 Task: Look for space in Santa Clarita, United States from 10th July, 2023 to 15th July, 2023 for 7 adults in price range Rs.10000 to Rs.15000. Place can be entire place or shared room with 4 bedrooms having 7 beds and 4 bathrooms. Property type can be house, flat, guest house. Amenities needed are: wifi, TV, free parkinig on premises, gym, breakfast. Booking option can be shelf check-in. Required host language is English.
Action: Mouse moved to (448, 117)
Screenshot: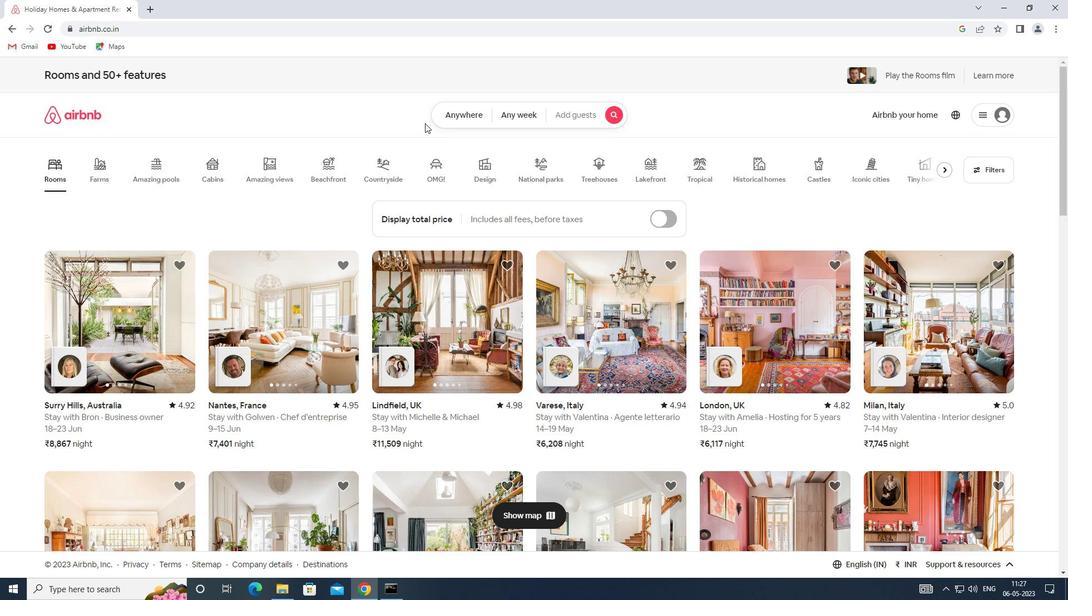 
Action: Mouse pressed left at (448, 117)
Screenshot: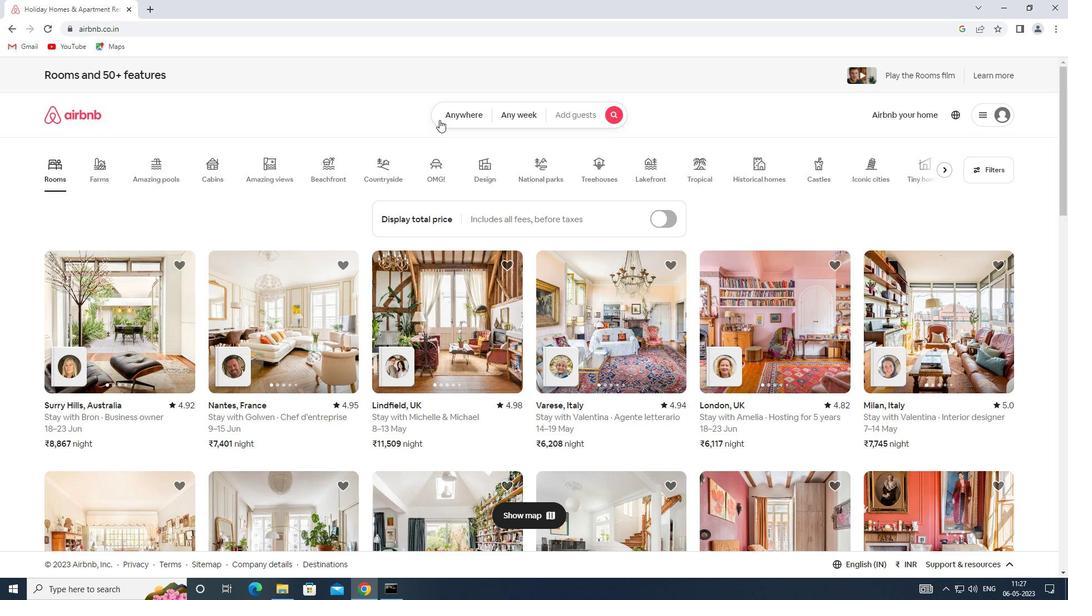 
Action: Mouse moved to (346, 161)
Screenshot: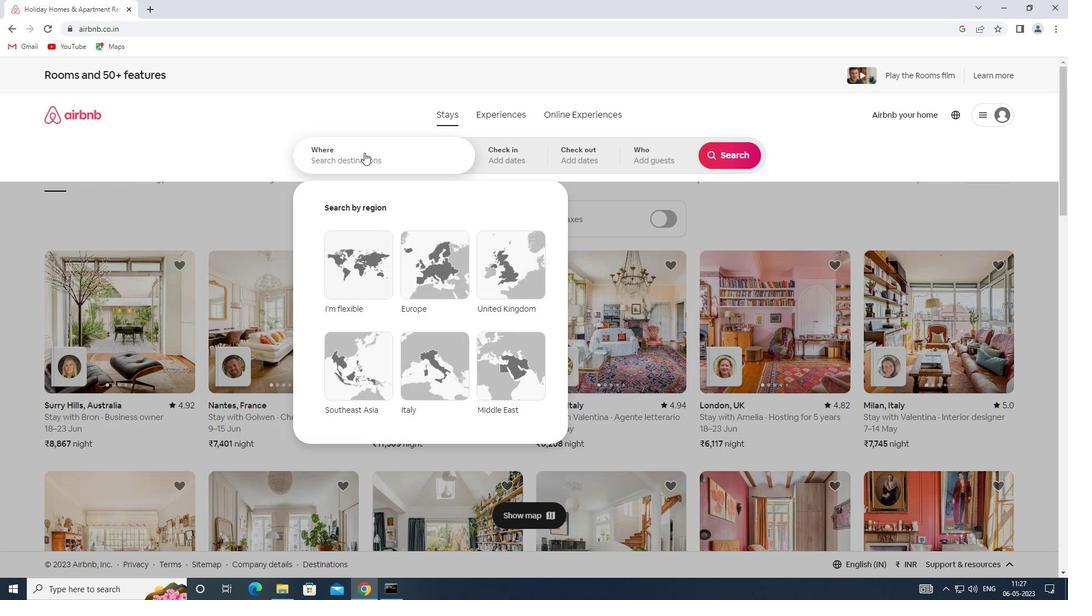 
Action: Mouse pressed left at (346, 161)
Screenshot: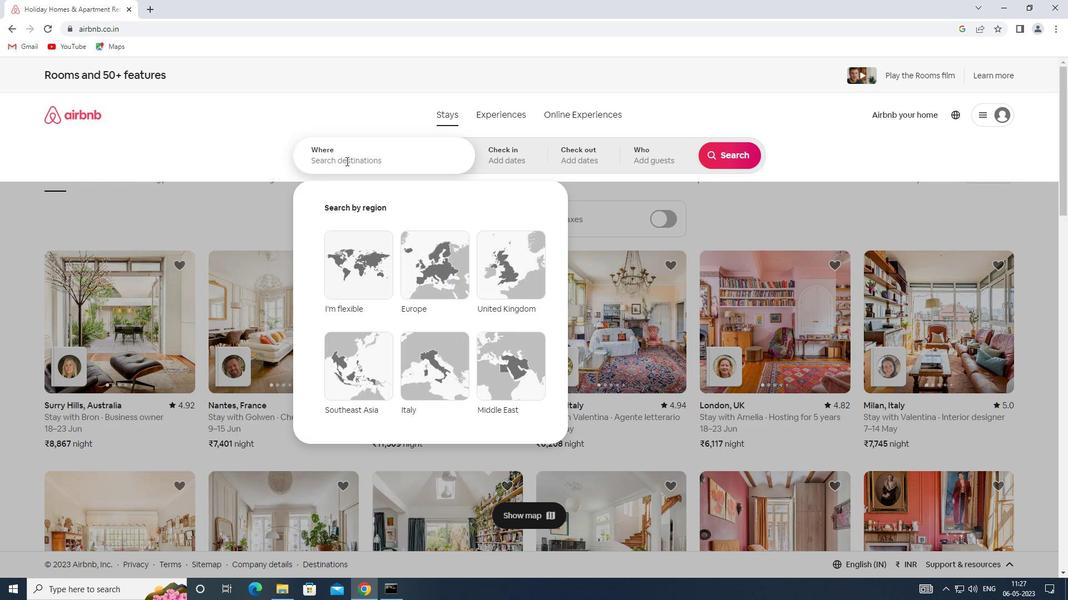 
Action: Mouse moved to (346, 161)
Screenshot: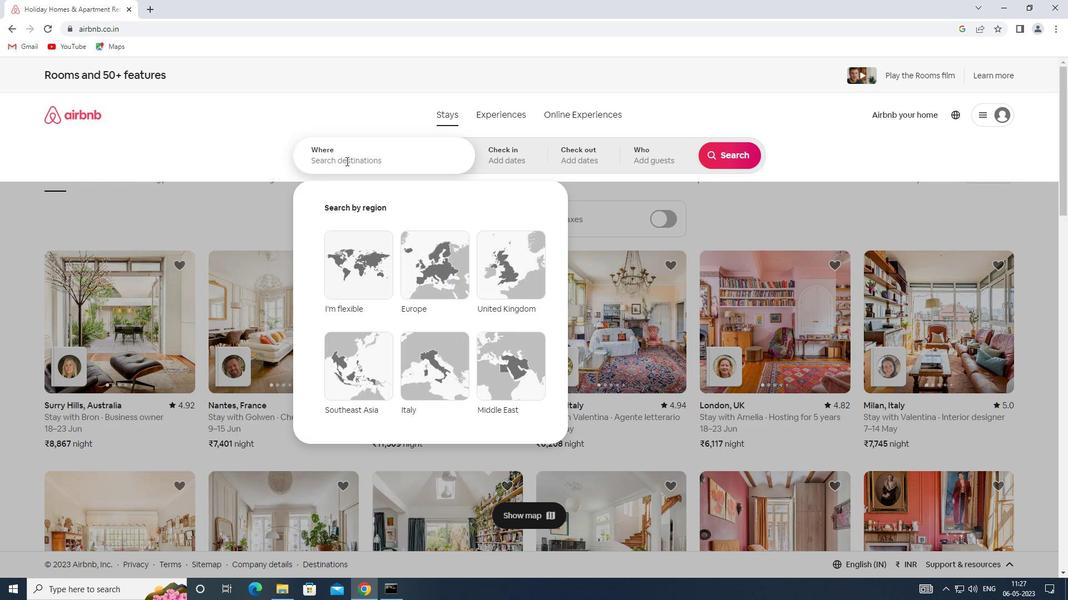 
Action: Key pressed <Key.shift><Key.shift><Key.shift><Key.shift><Key.shift><Key.shift><Key.shift><Key.shift><Key.shift><Key.shift>SPACE<Key.space>IN<Key.space><Key.shift>SANTA<Key.space><Key.shift>CLARITA,<Key.shift>UNITED<Key.space><Key.shift>STATES
Screenshot: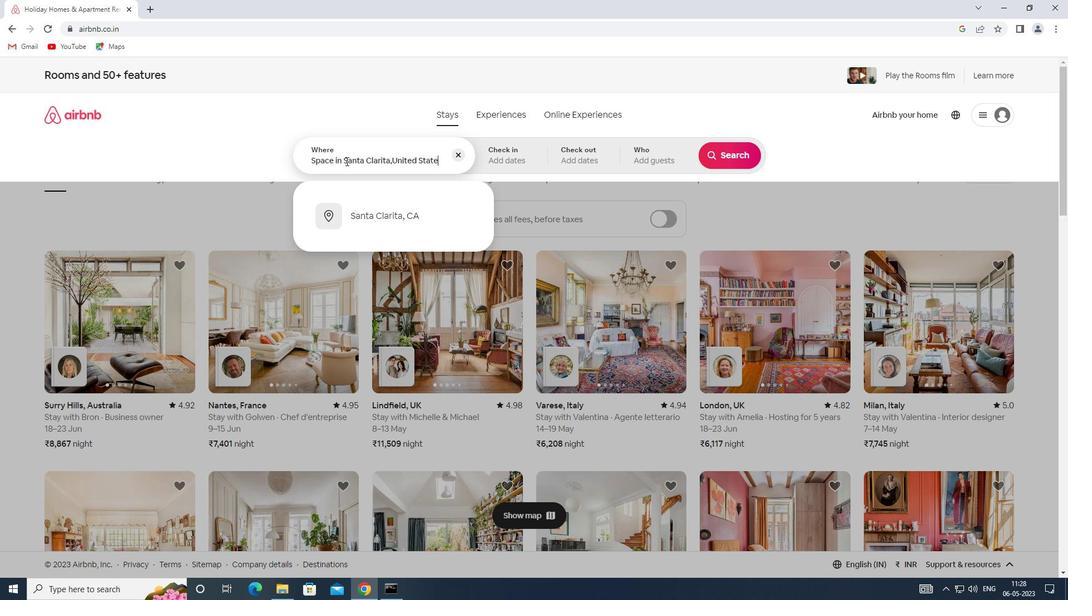 
Action: Mouse moved to (478, 152)
Screenshot: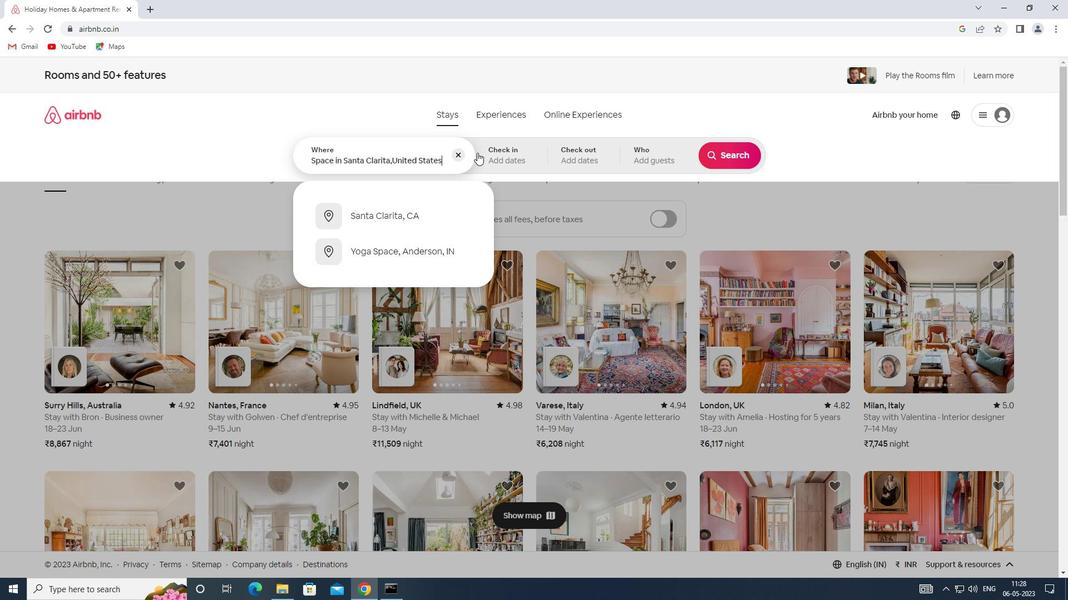 
Action: Mouse pressed left at (478, 152)
Screenshot: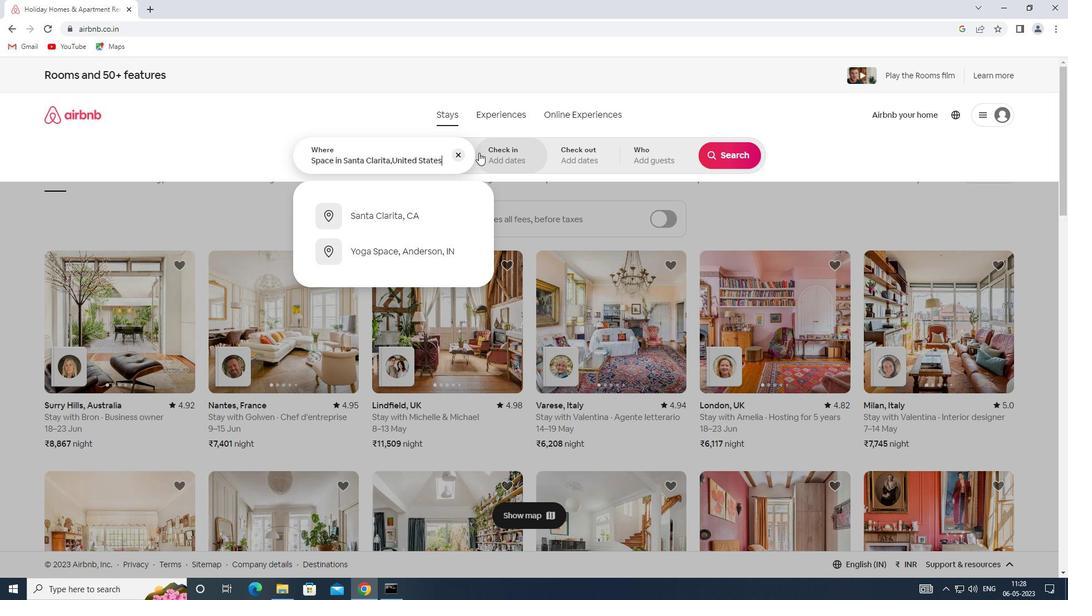 
Action: Mouse moved to (730, 243)
Screenshot: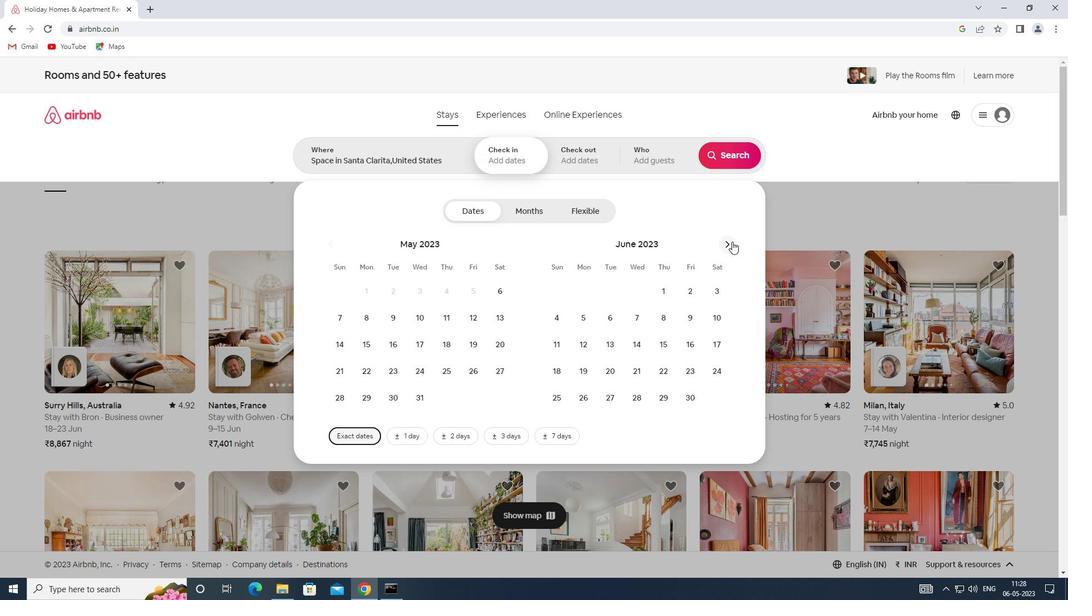 
Action: Mouse pressed left at (730, 243)
Screenshot: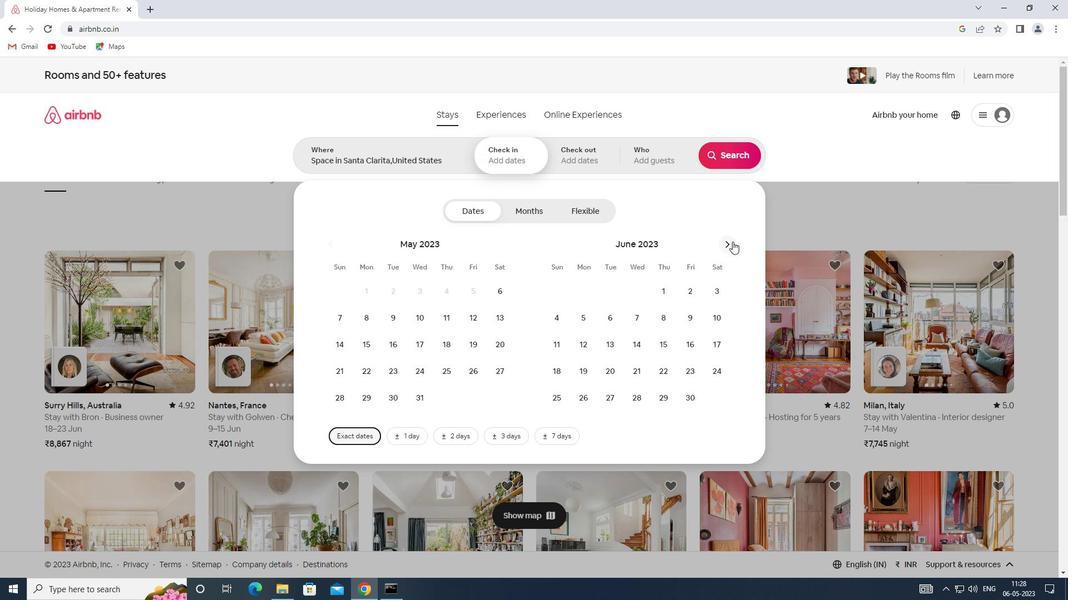 
Action: Mouse moved to (576, 347)
Screenshot: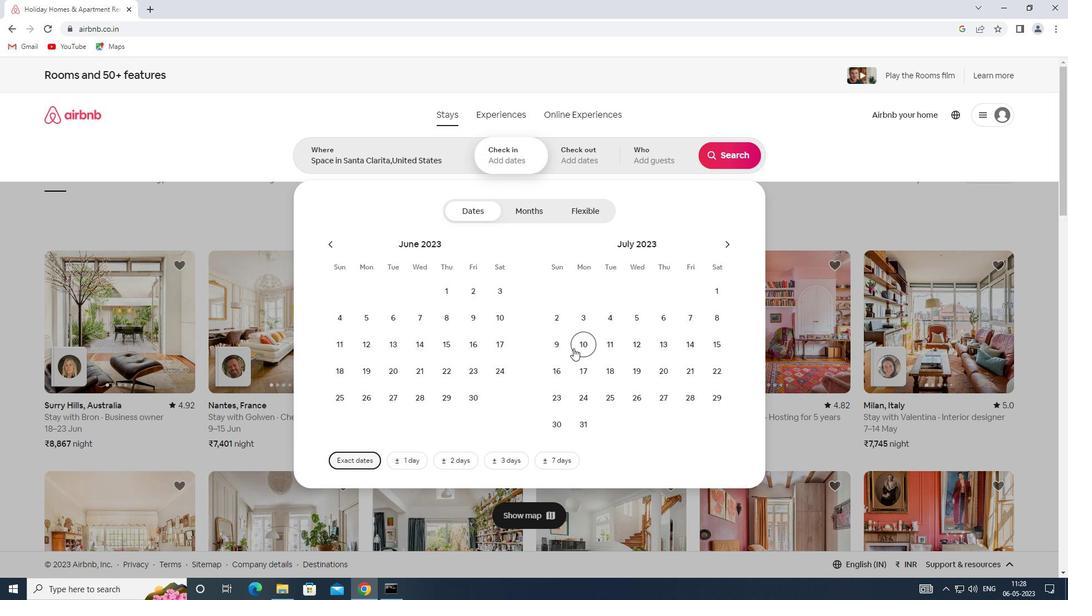 
Action: Mouse pressed left at (576, 347)
Screenshot: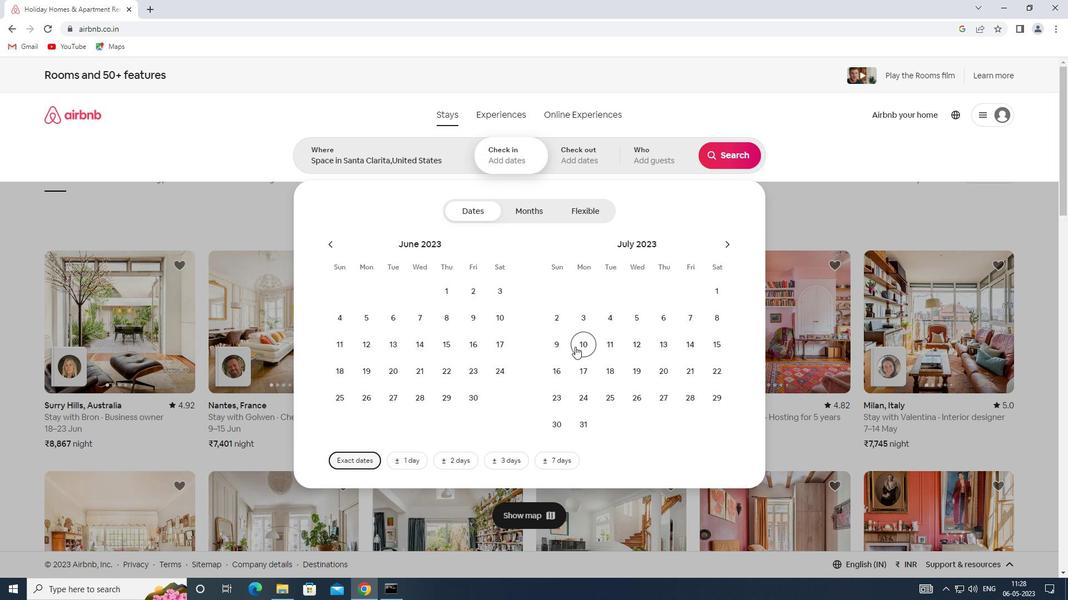 
Action: Mouse moved to (722, 342)
Screenshot: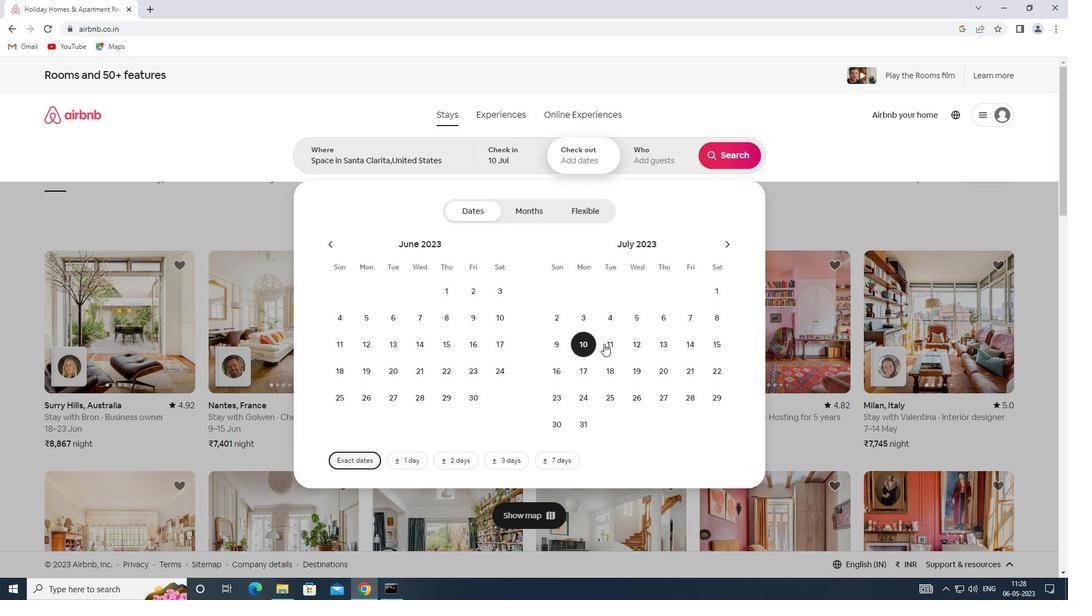 
Action: Mouse pressed left at (722, 342)
Screenshot: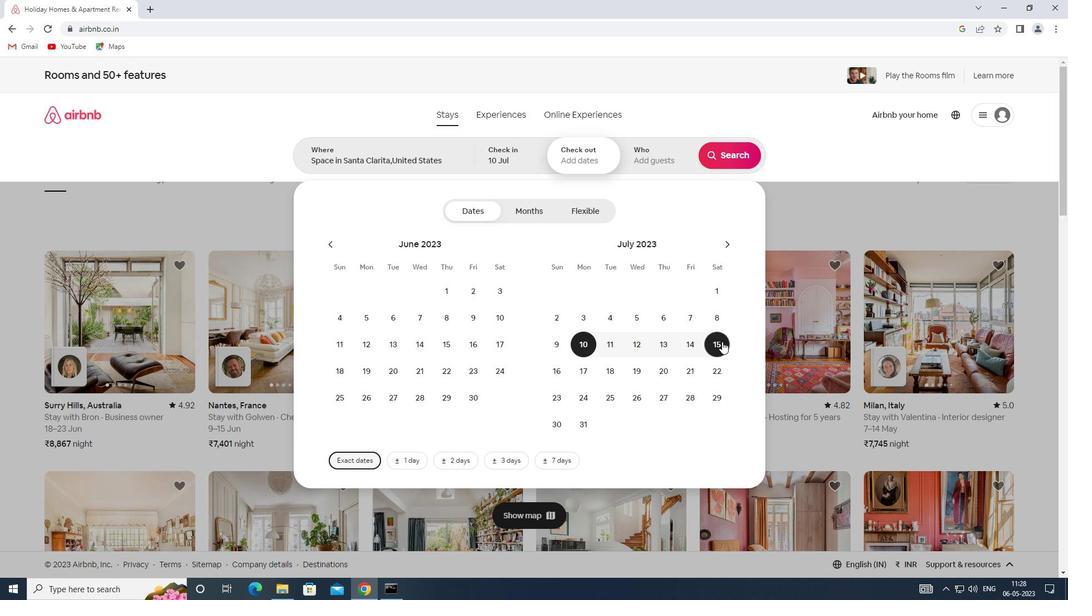 
Action: Mouse moved to (658, 162)
Screenshot: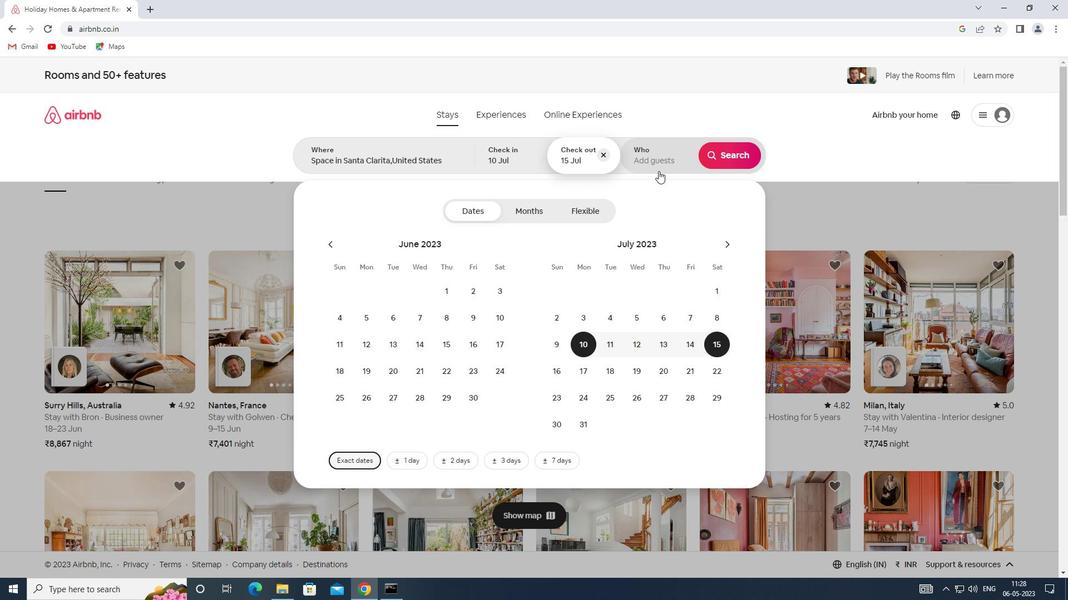 
Action: Mouse pressed left at (658, 162)
Screenshot: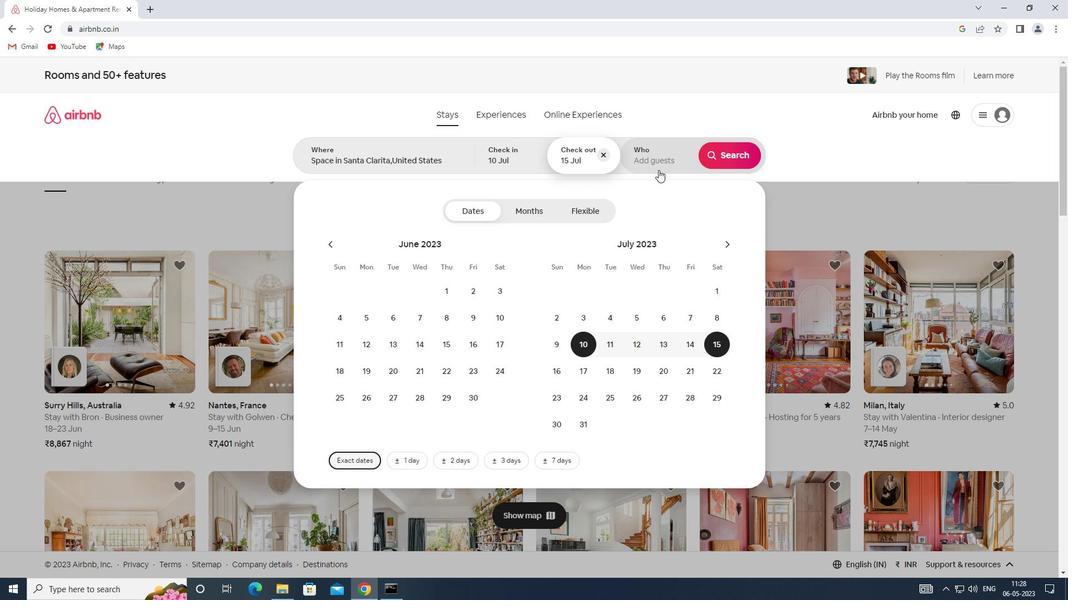 
Action: Mouse moved to (732, 214)
Screenshot: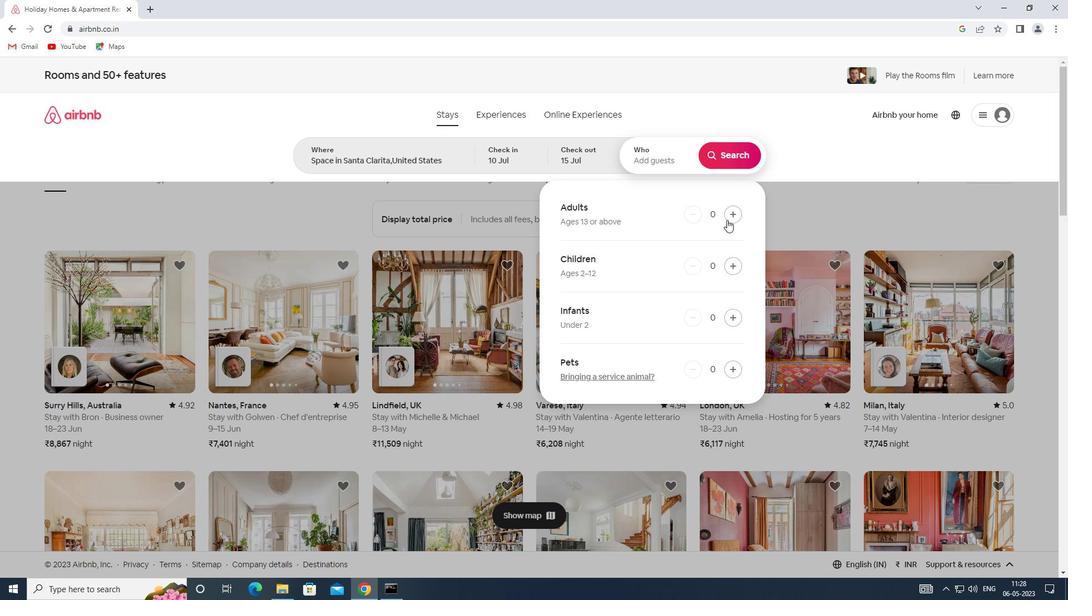 
Action: Mouse pressed left at (732, 214)
Screenshot: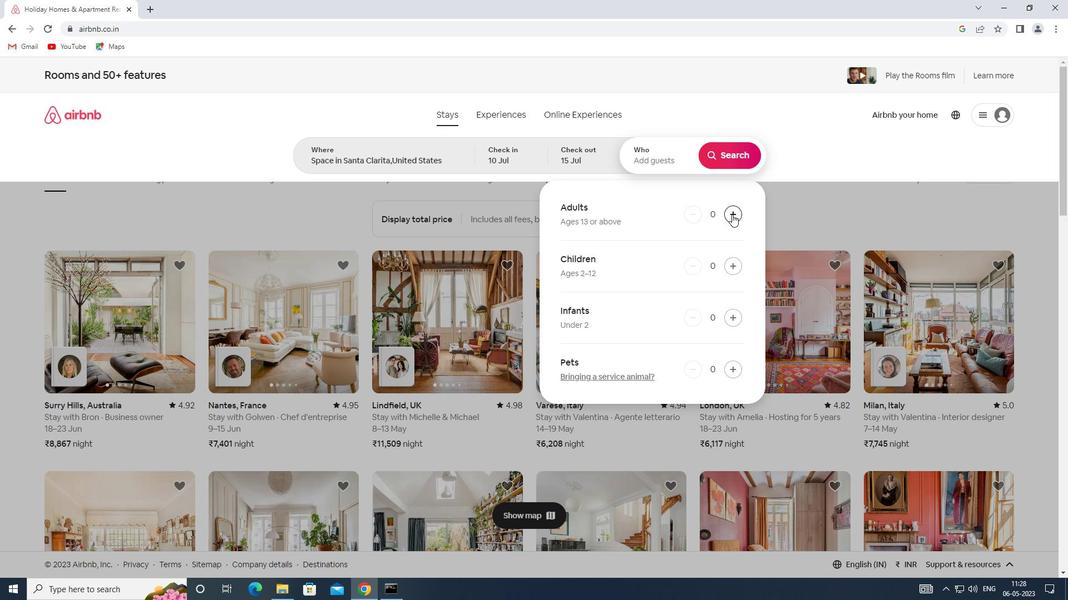 
Action: Mouse moved to (732, 214)
Screenshot: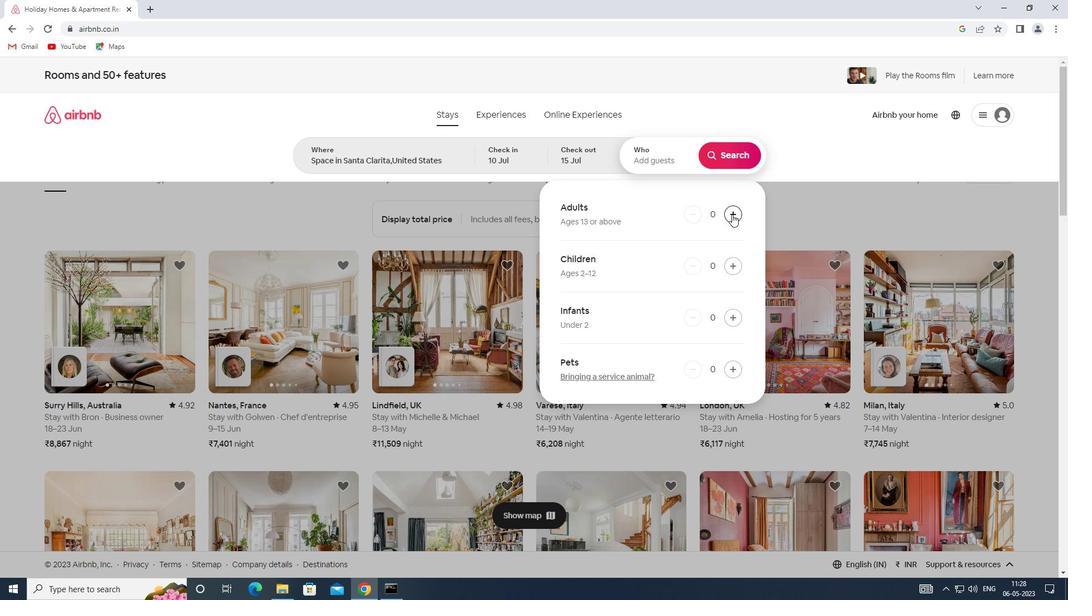 
Action: Mouse pressed left at (732, 214)
Screenshot: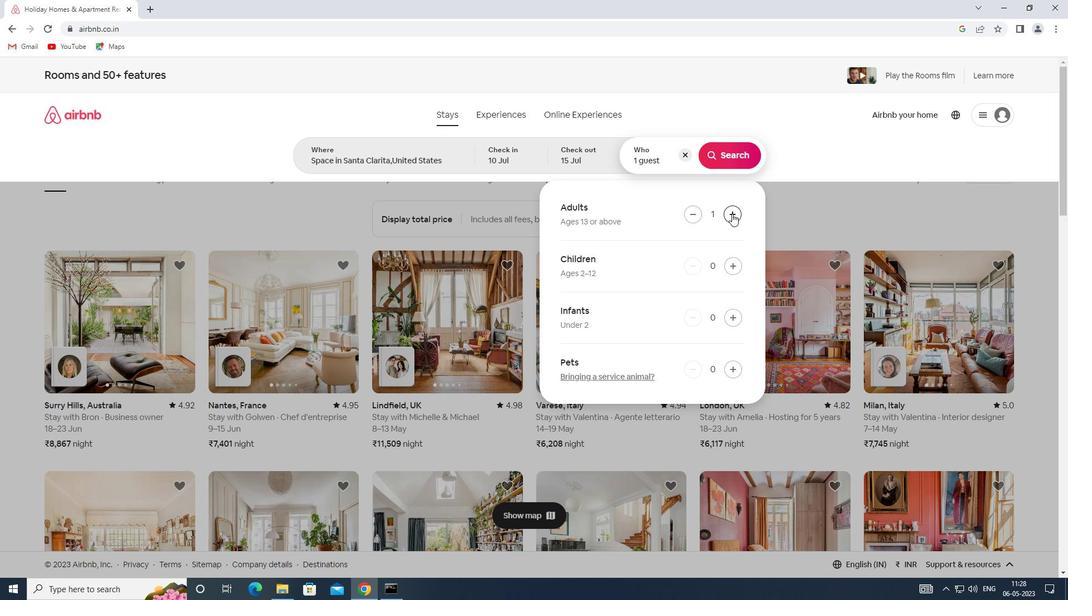 
Action: Mouse pressed left at (732, 214)
Screenshot: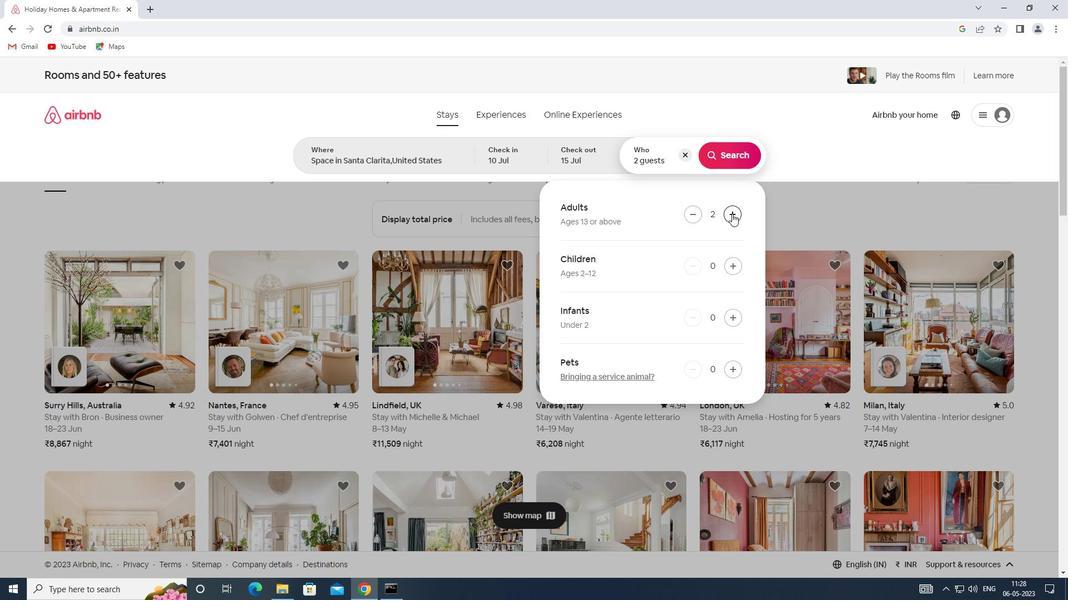 
Action: Mouse pressed left at (732, 214)
Screenshot: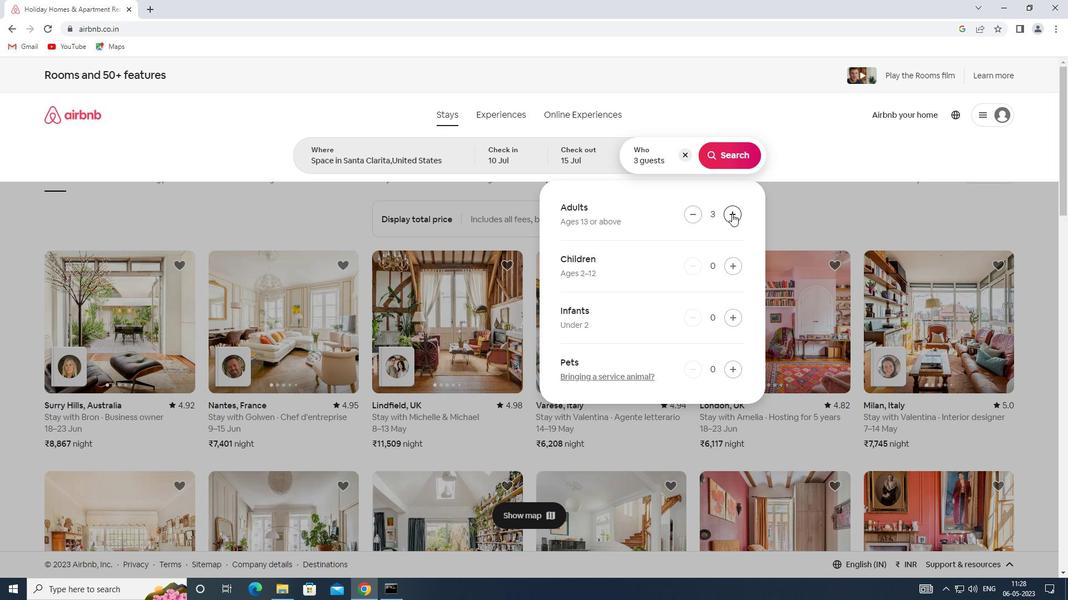 
Action: Mouse pressed left at (732, 214)
Screenshot: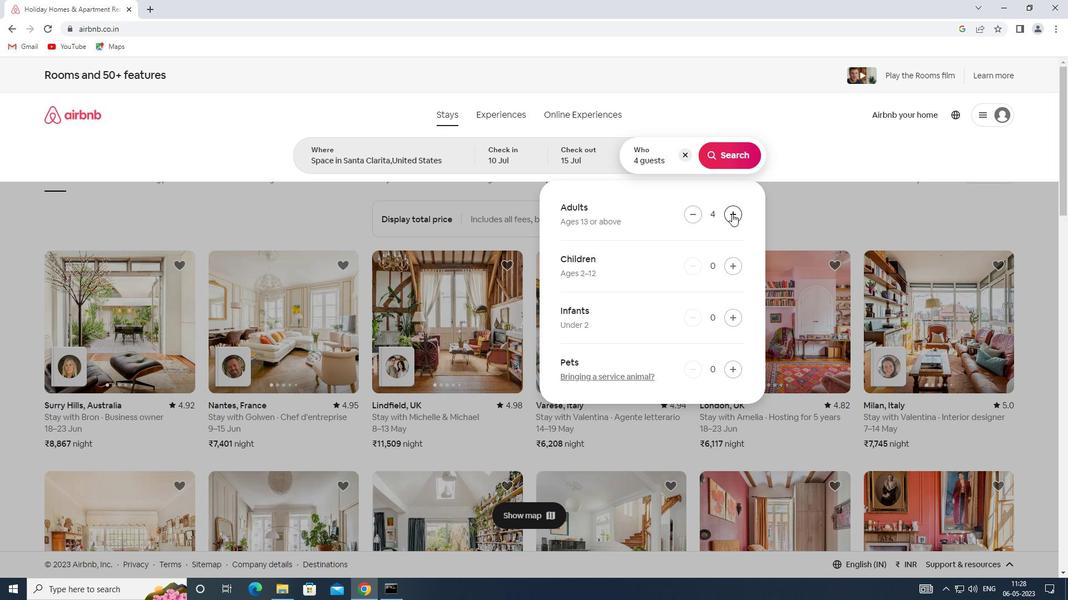 
Action: Mouse pressed left at (732, 214)
Screenshot: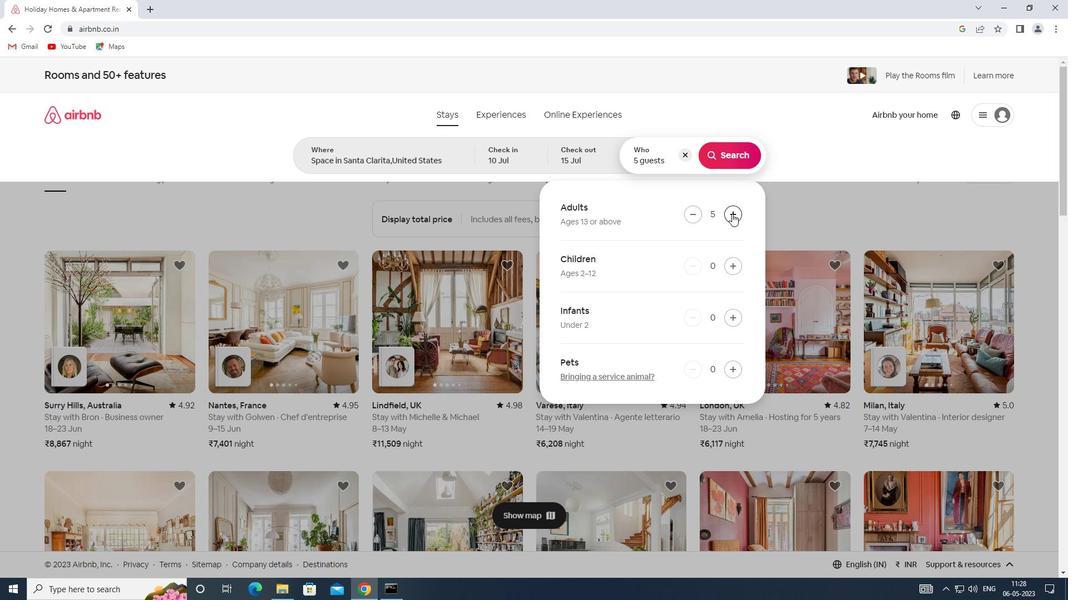 
Action: Mouse pressed left at (732, 214)
Screenshot: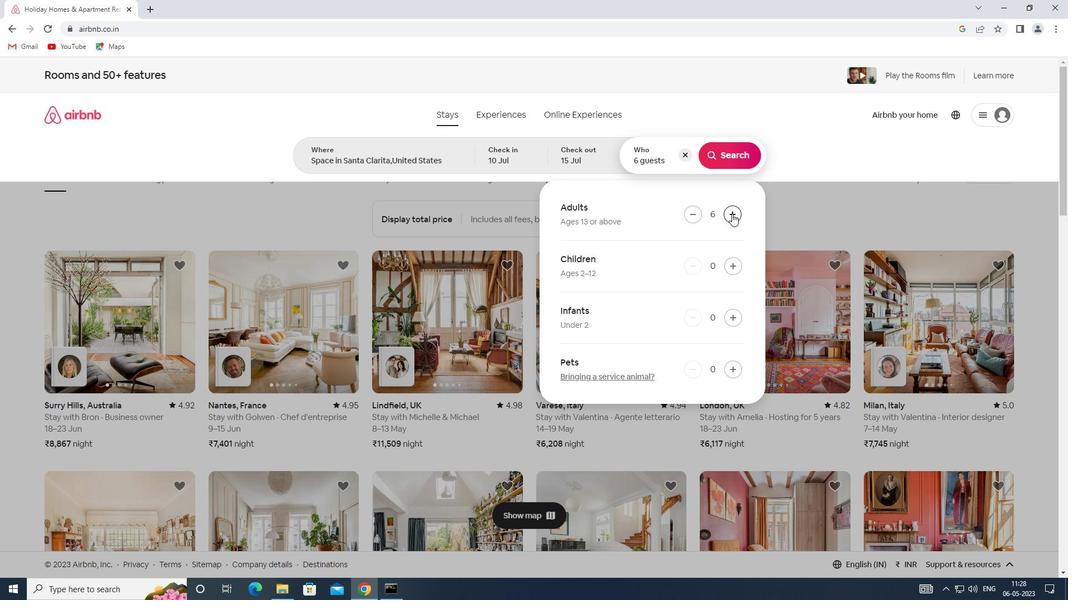 
Action: Mouse moved to (737, 159)
Screenshot: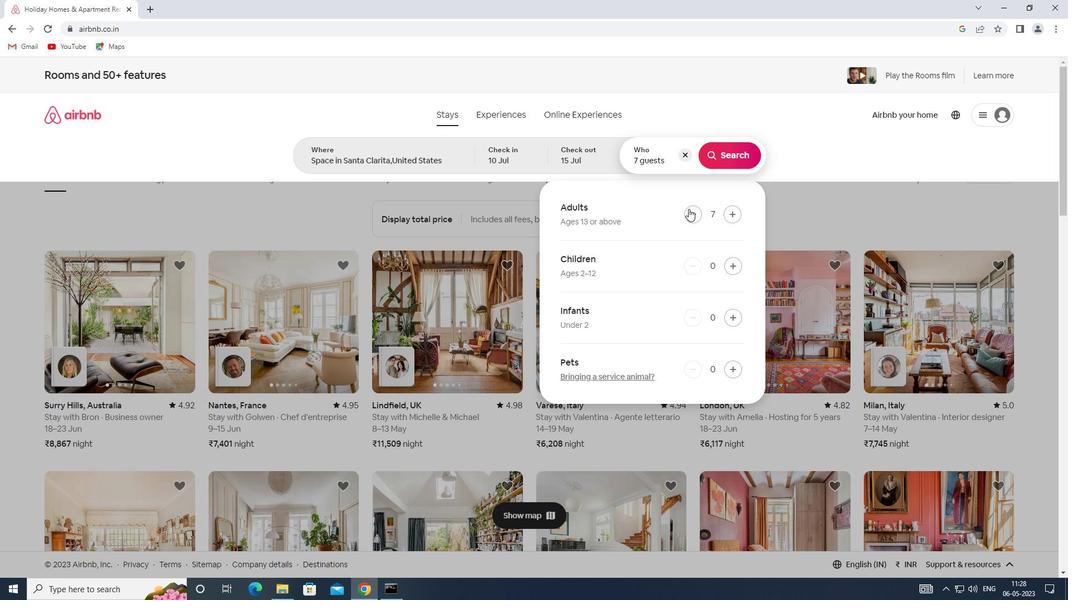 
Action: Mouse pressed left at (737, 159)
Screenshot: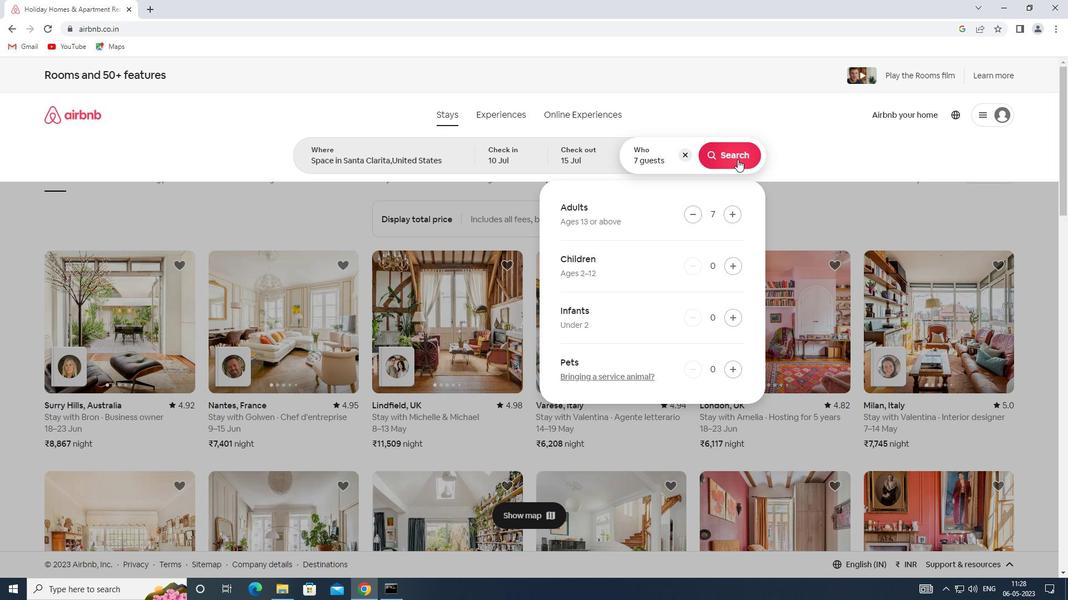 
Action: Mouse moved to (1020, 118)
Screenshot: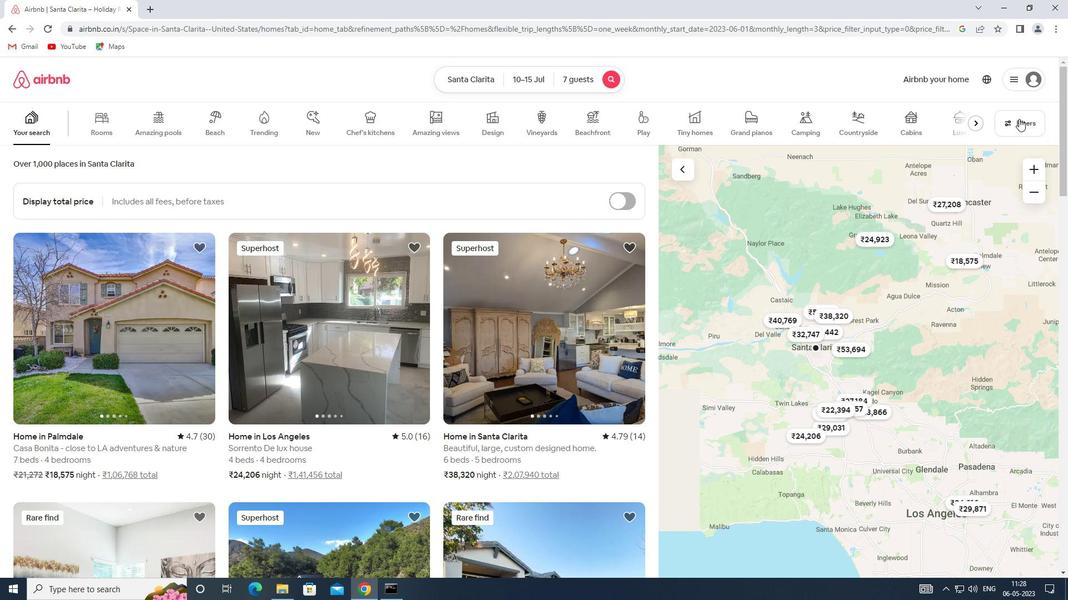 
Action: Mouse pressed left at (1020, 118)
Screenshot: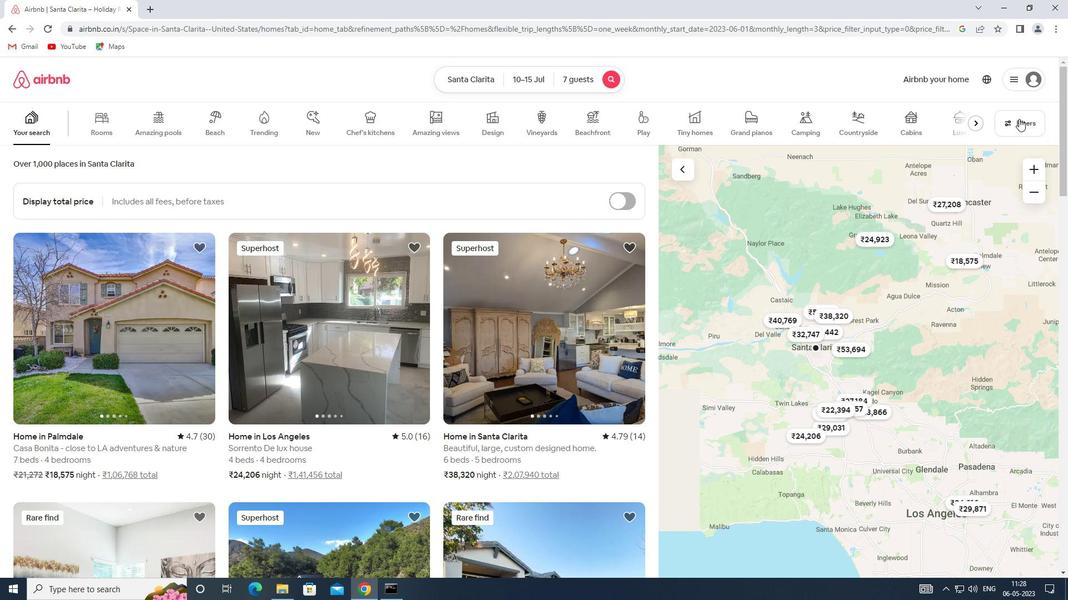
Action: Mouse moved to (381, 397)
Screenshot: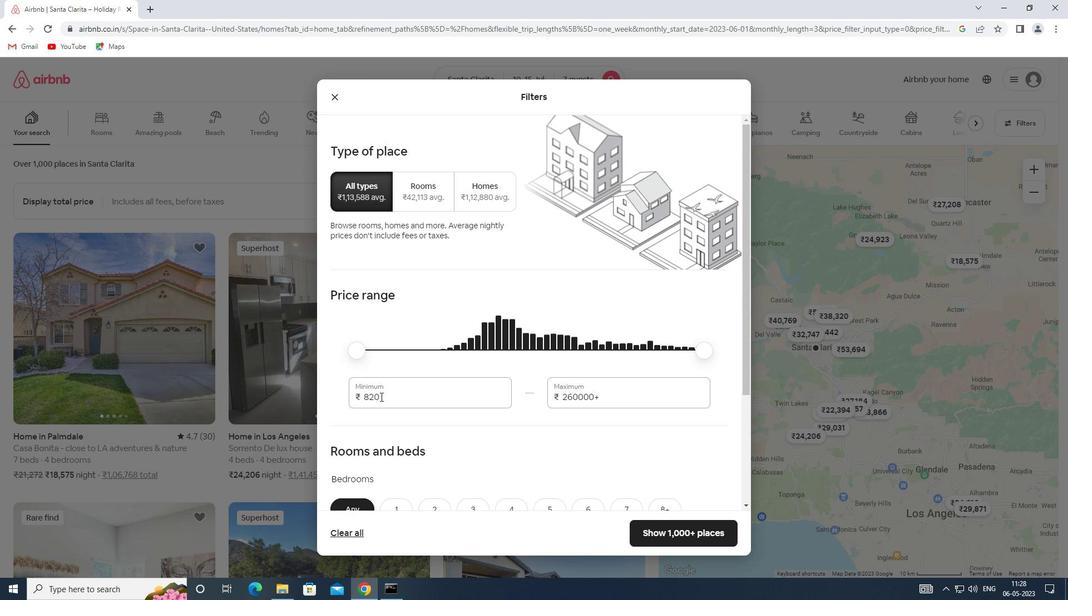 
Action: Mouse pressed left at (381, 397)
Screenshot: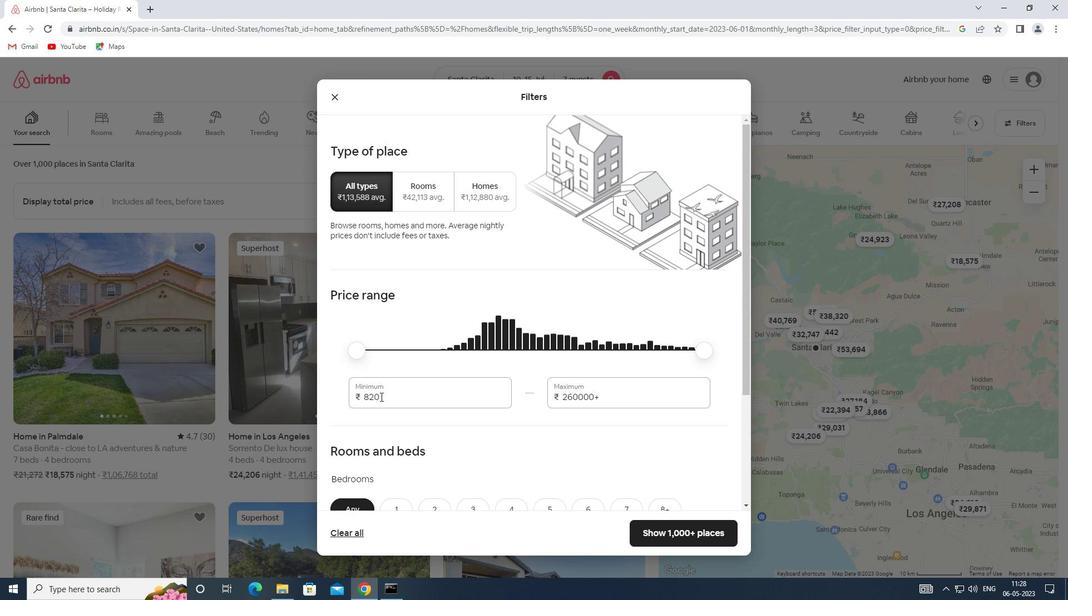 
Action: Mouse moved to (323, 396)
Screenshot: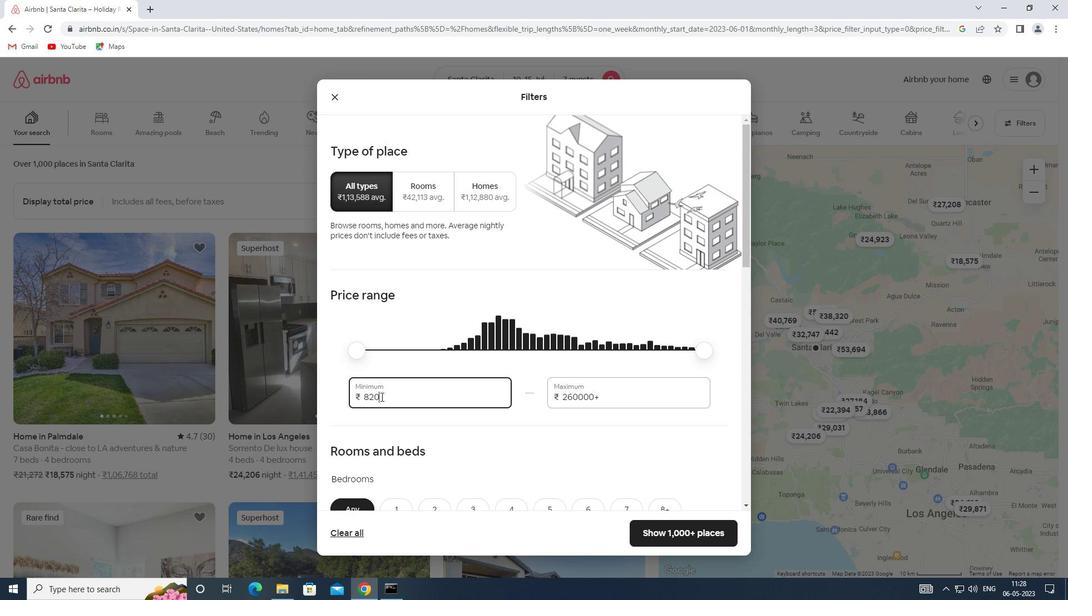 
Action: Key pressed 10000
Screenshot: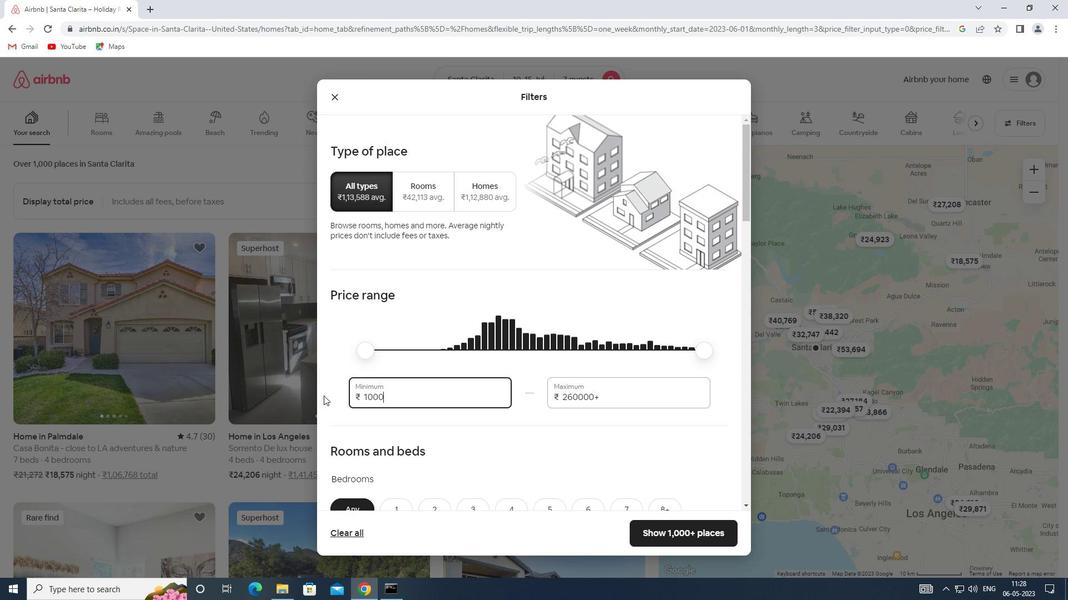 
Action: Mouse moved to (601, 402)
Screenshot: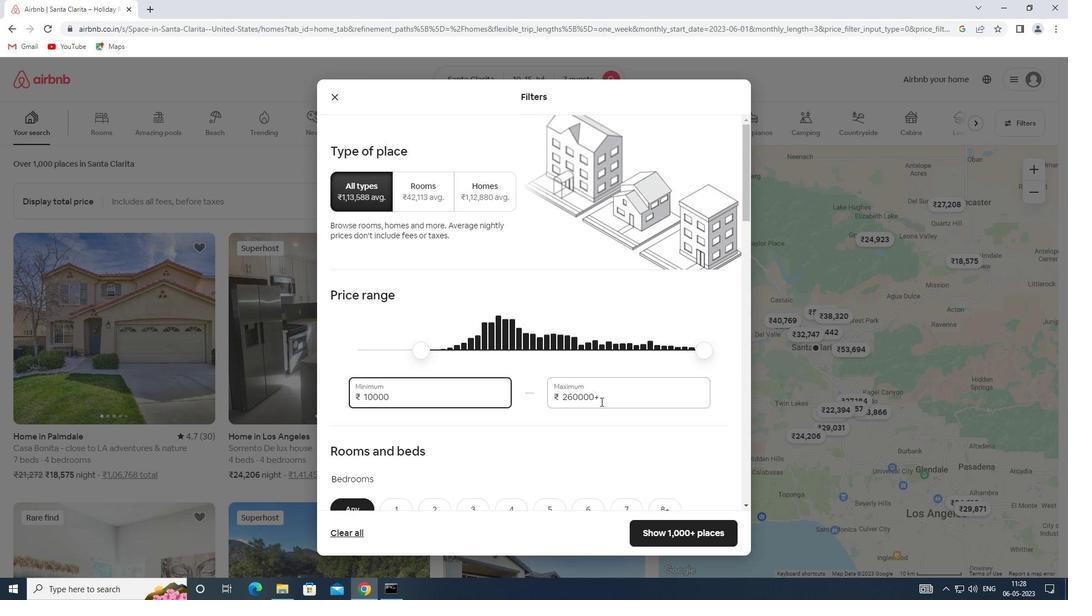 
Action: Mouse pressed left at (601, 402)
Screenshot: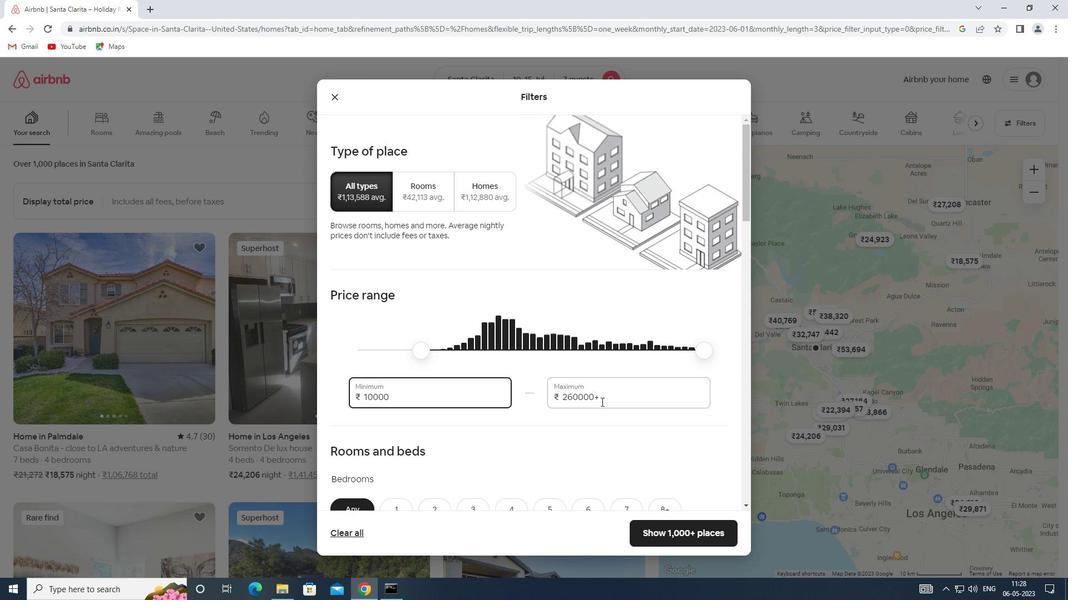
Action: Mouse moved to (516, 412)
Screenshot: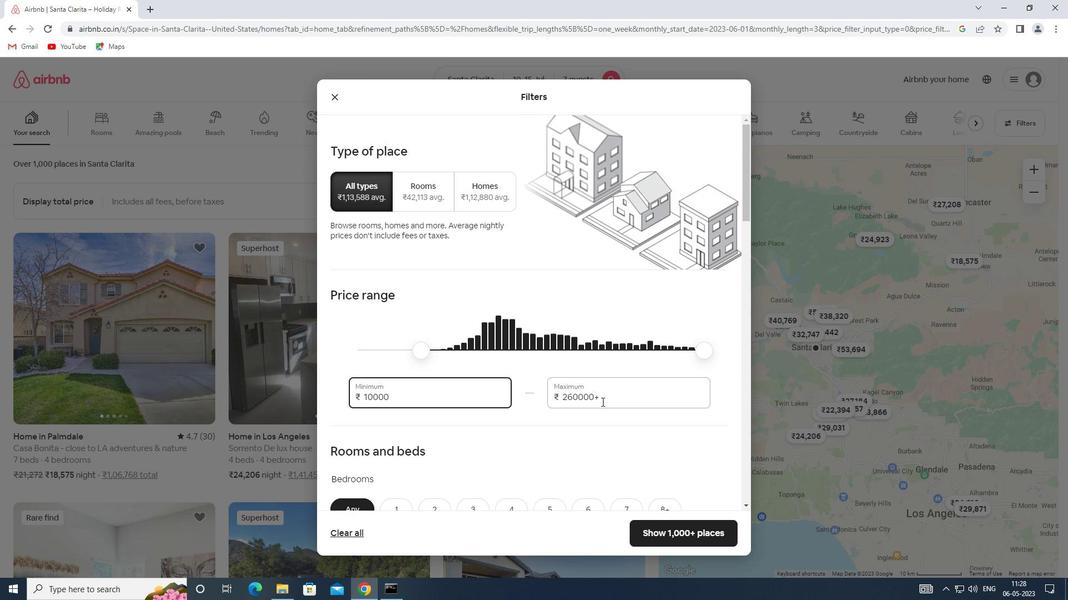 
Action: Key pressed 15000
Screenshot: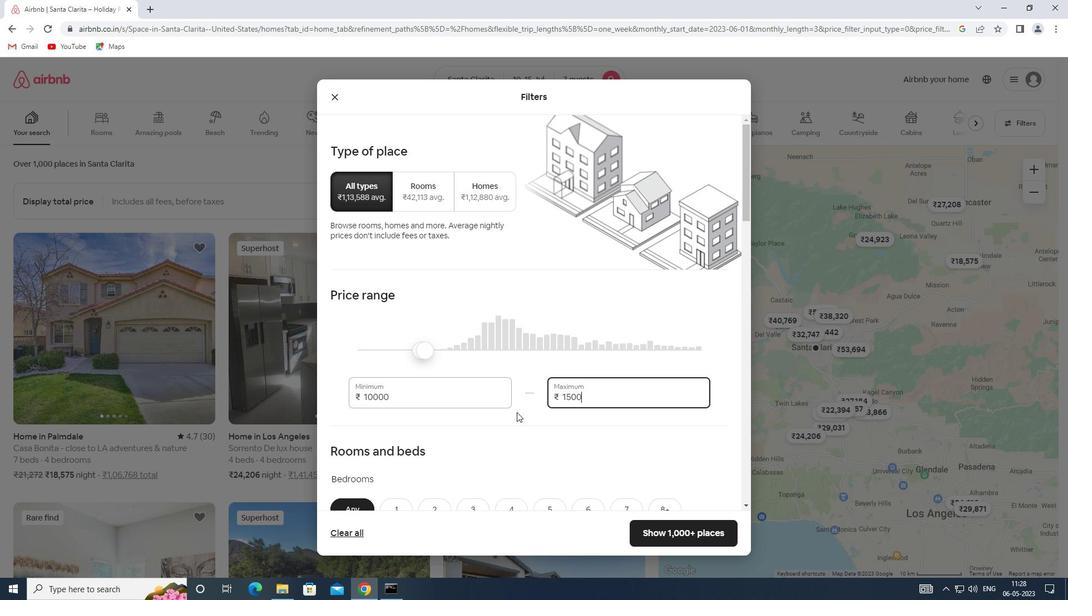 
Action: Mouse moved to (420, 408)
Screenshot: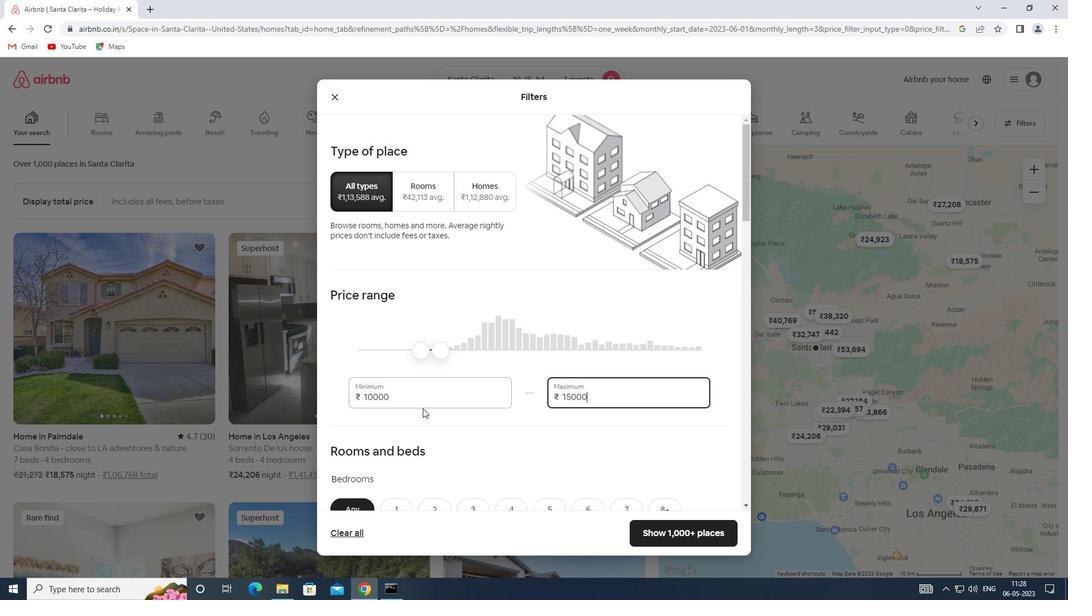 
Action: Mouse scrolled (420, 408) with delta (0, 0)
Screenshot: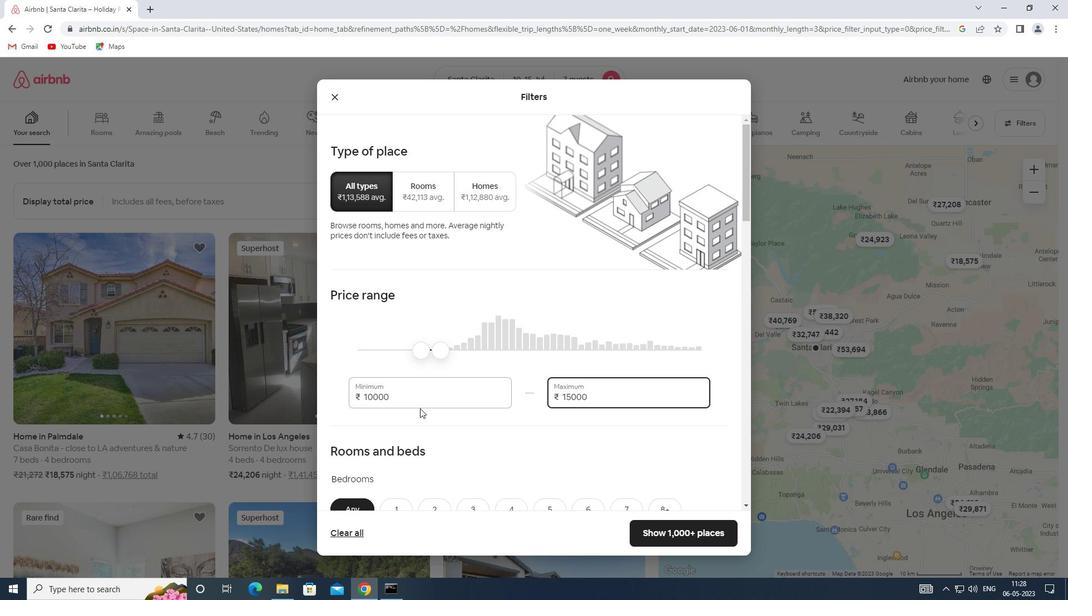 
Action: Mouse scrolled (420, 408) with delta (0, 0)
Screenshot: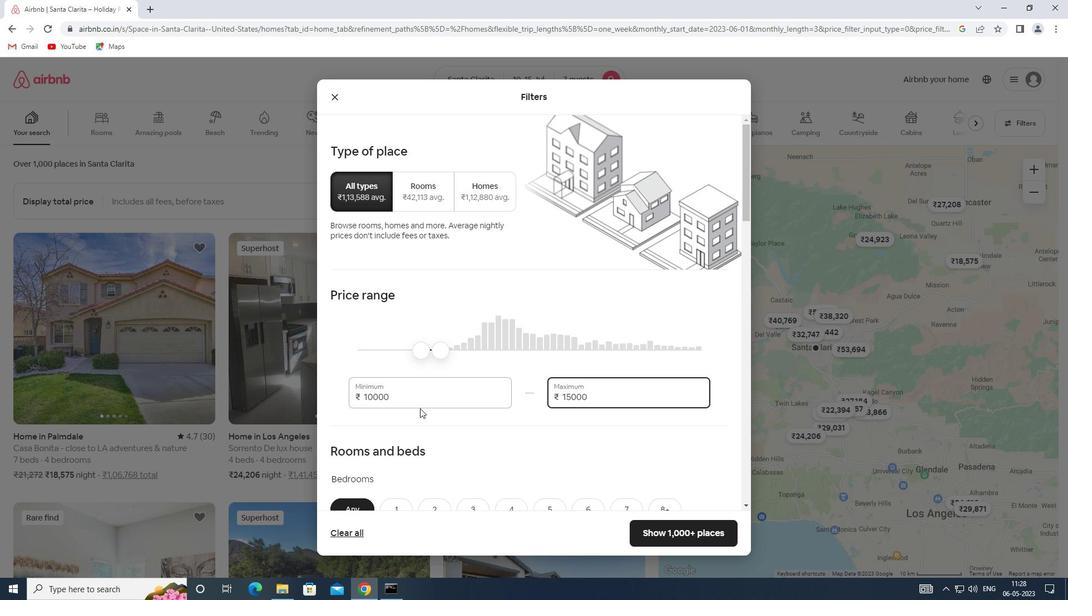 
Action: Mouse scrolled (420, 408) with delta (0, 0)
Screenshot: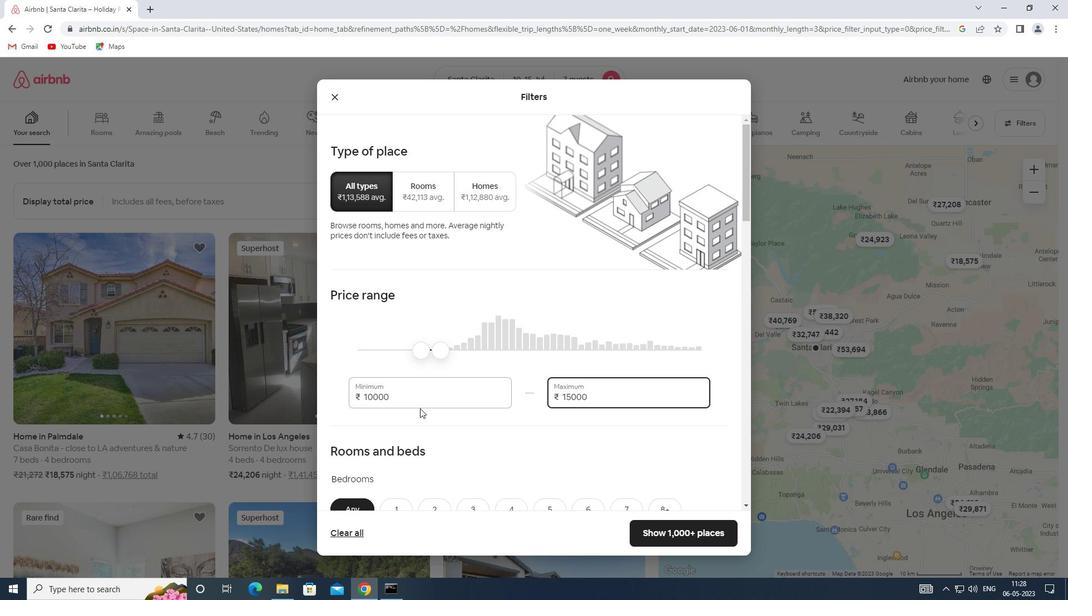 
Action: Mouse scrolled (420, 408) with delta (0, 0)
Screenshot: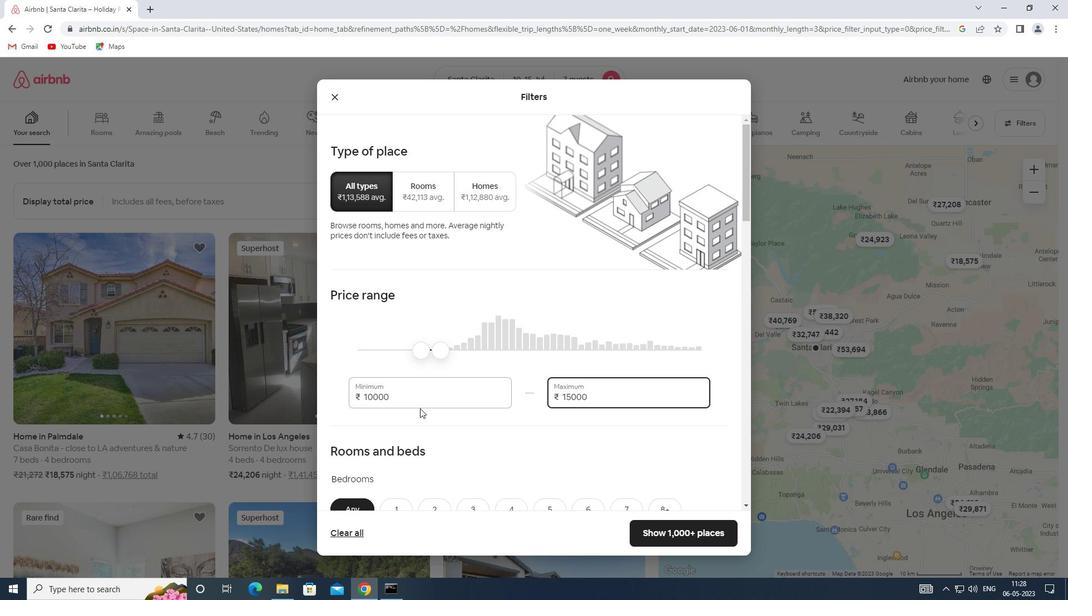 
Action: Mouse moved to (499, 292)
Screenshot: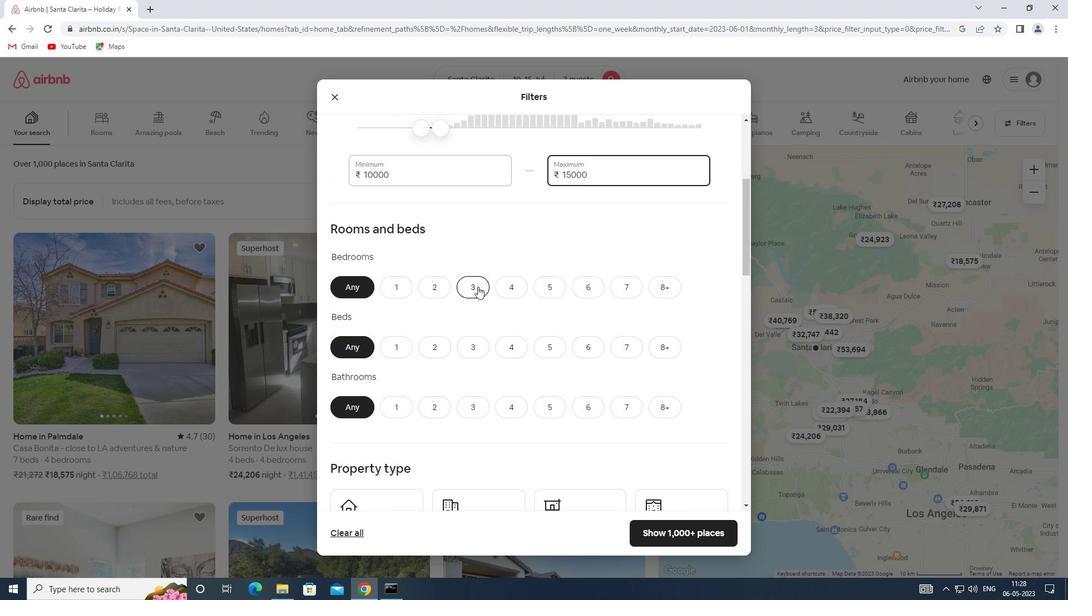 
Action: Mouse pressed left at (499, 292)
Screenshot: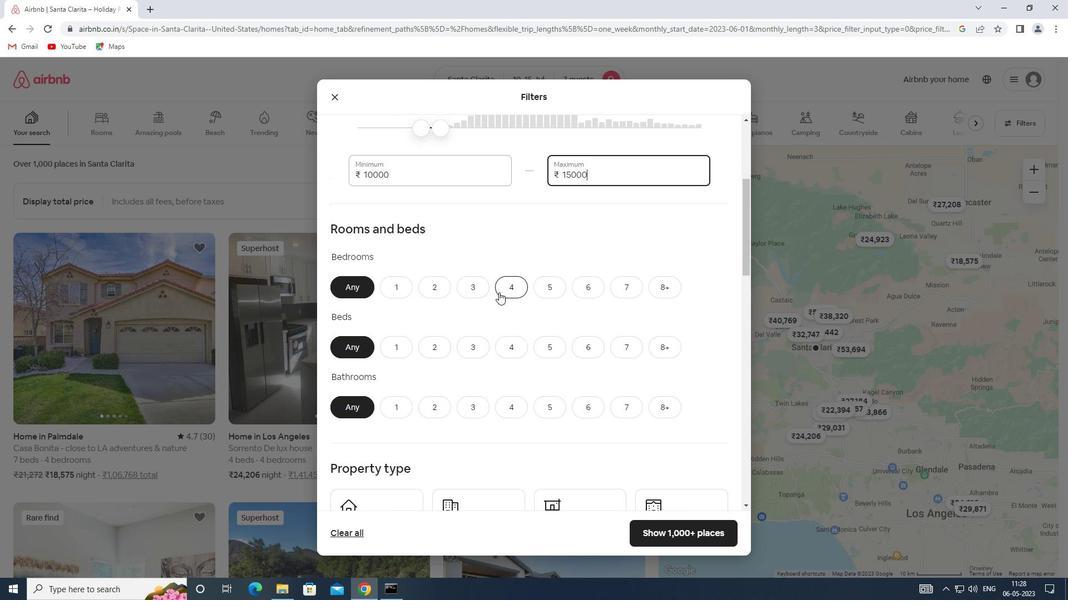 
Action: Mouse moved to (623, 346)
Screenshot: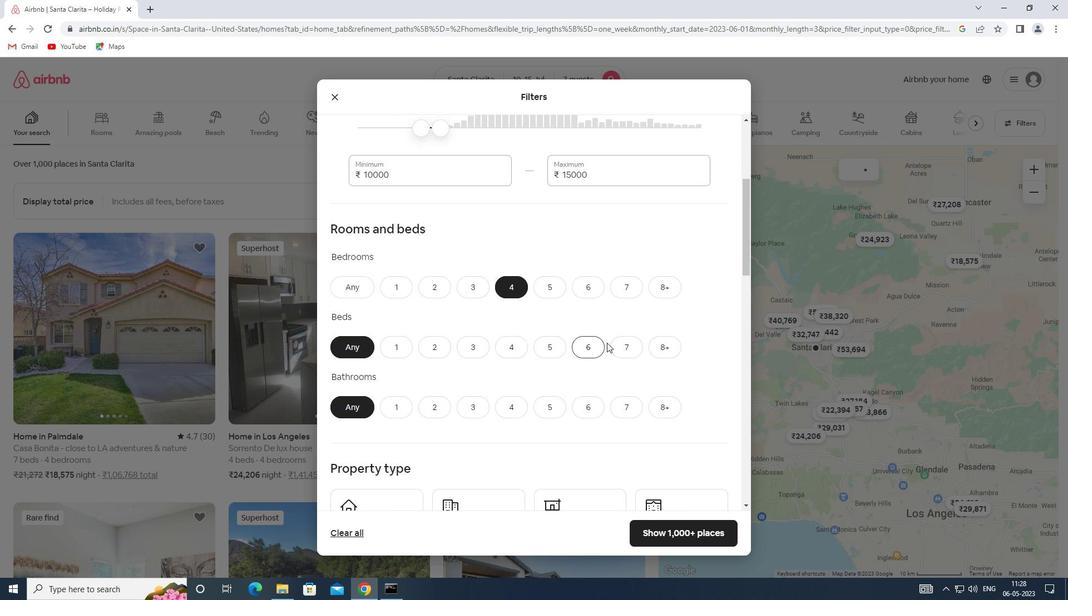 
Action: Mouse pressed left at (623, 346)
Screenshot: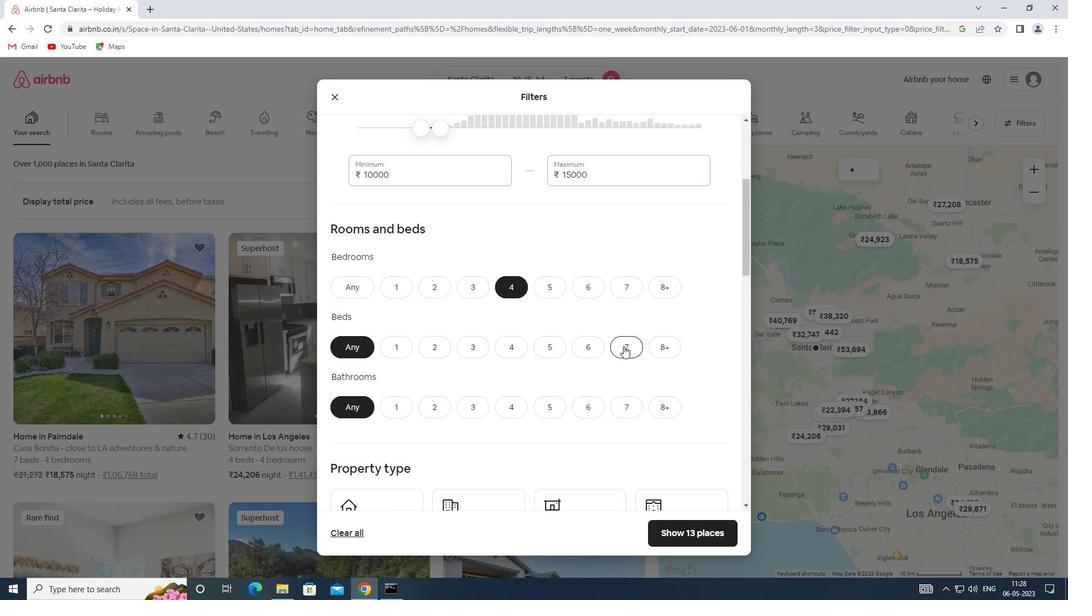 
Action: Mouse moved to (514, 402)
Screenshot: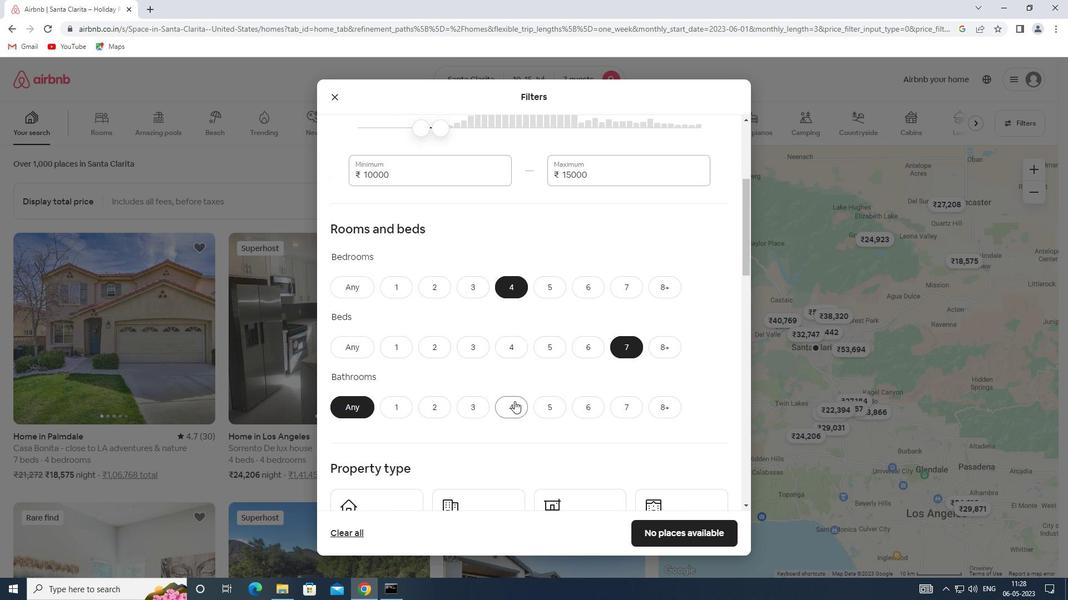 
Action: Mouse pressed left at (514, 402)
Screenshot: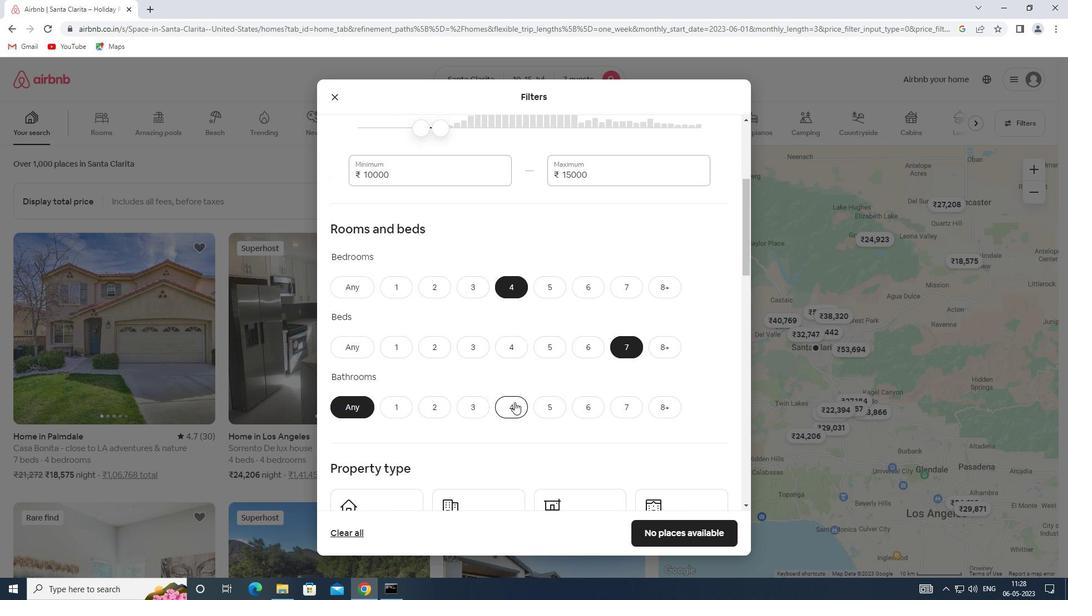 
Action: Mouse moved to (415, 348)
Screenshot: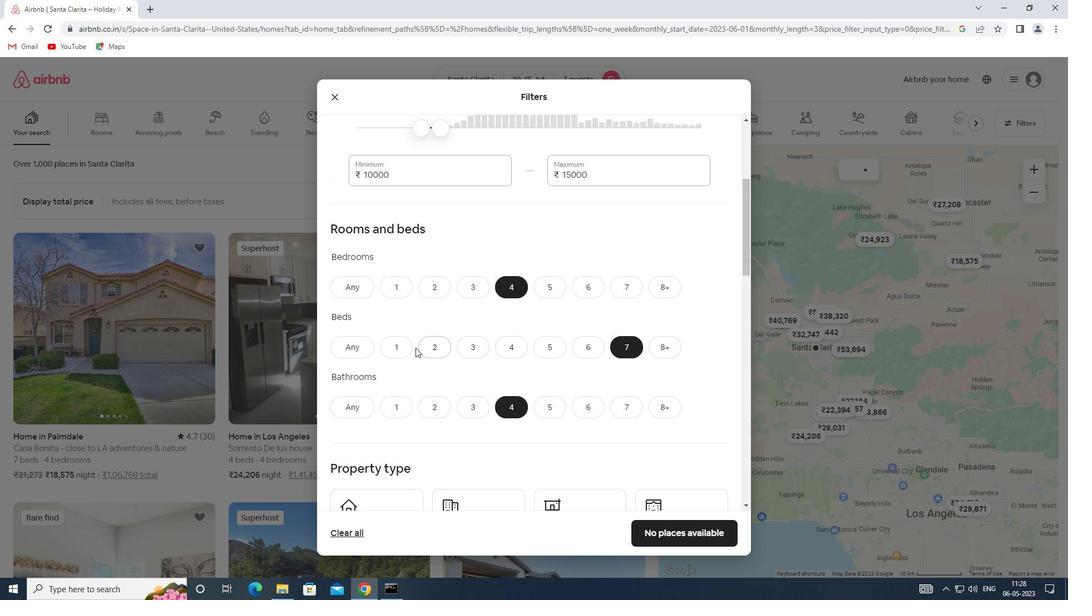 
Action: Mouse scrolled (415, 347) with delta (0, 0)
Screenshot: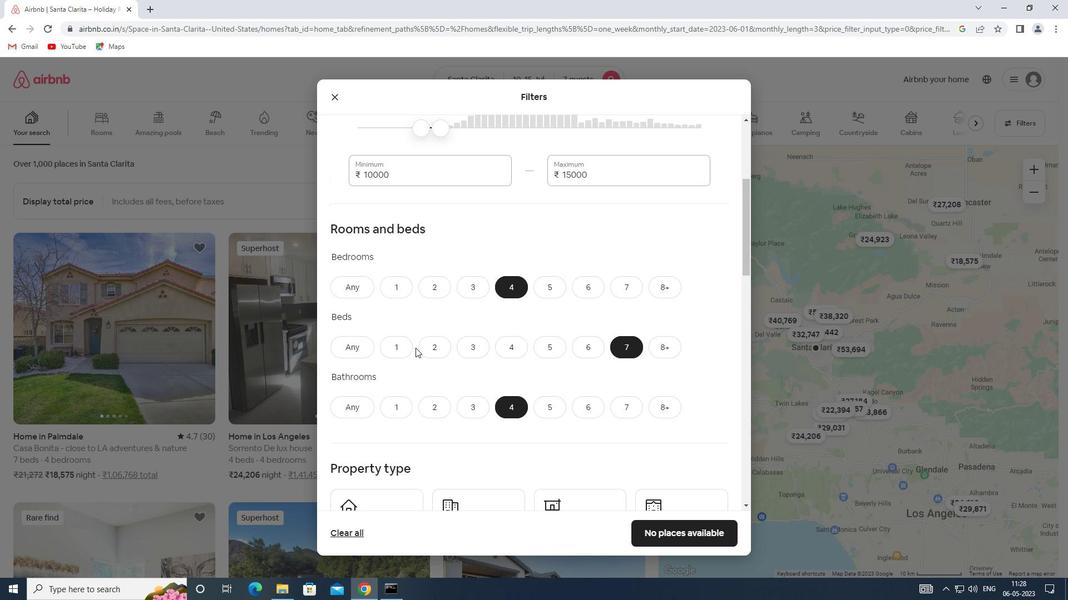 
Action: Mouse scrolled (415, 347) with delta (0, 0)
Screenshot: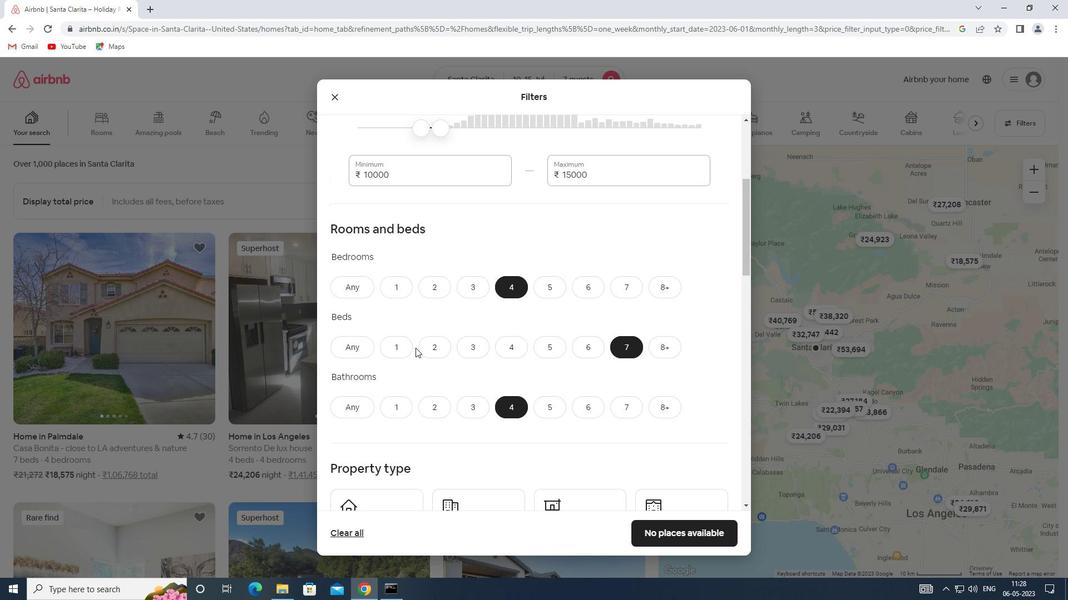 
Action: Mouse scrolled (415, 347) with delta (0, 0)
Screenshot: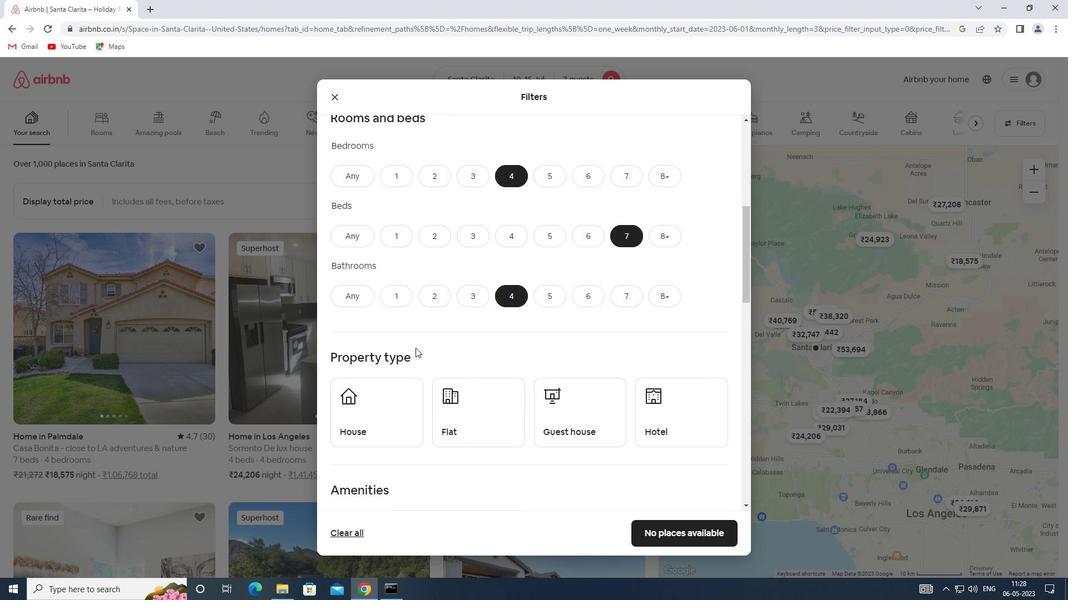 
Action: Mouse moved to (384, 339)
Screenshot: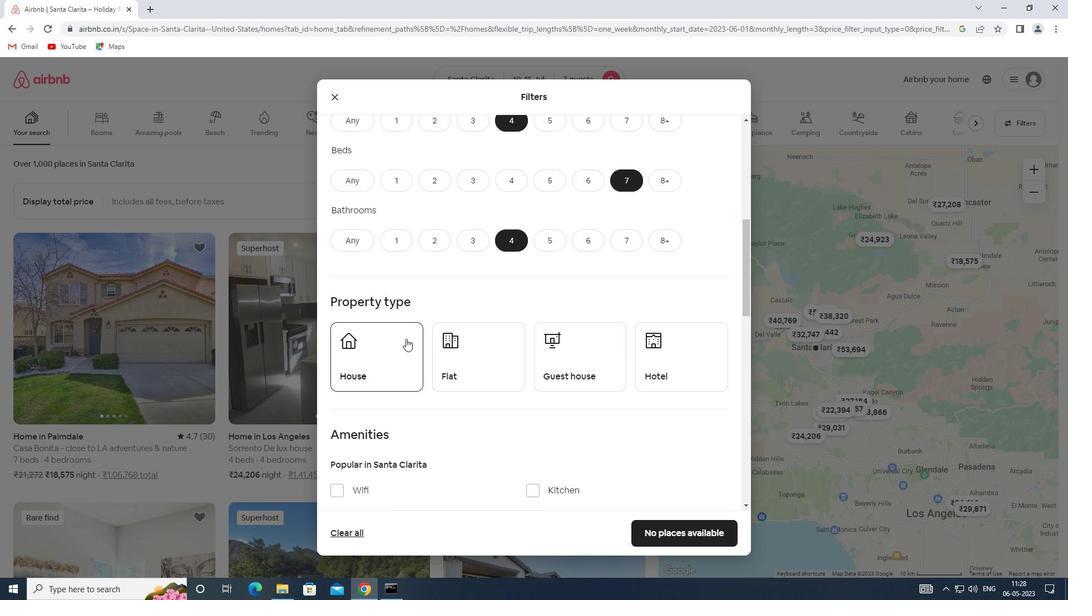 
Action: Mouse pressed left at (384, 339)
Screenshot: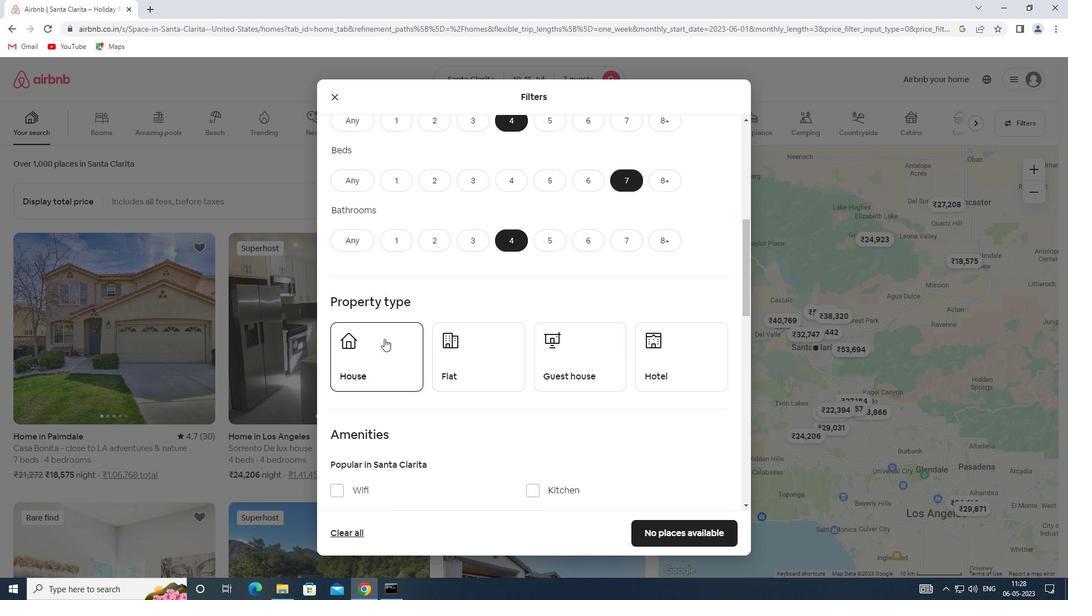 
Action: Mouse moved to (475, 346)
Screenshot: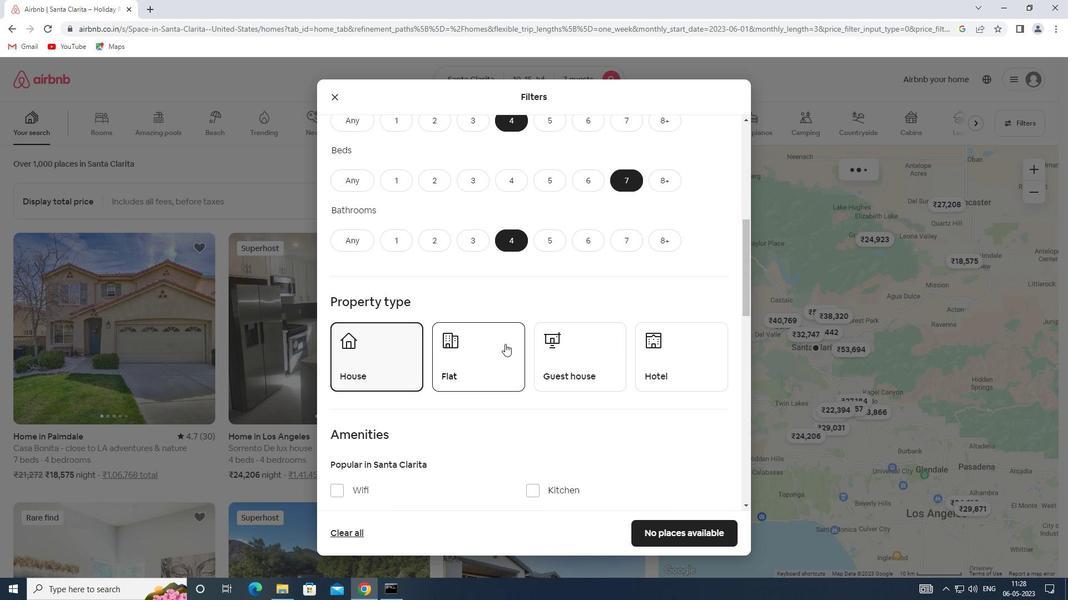 
Action: Mouse pressed left at (475, 346)
Screenshot: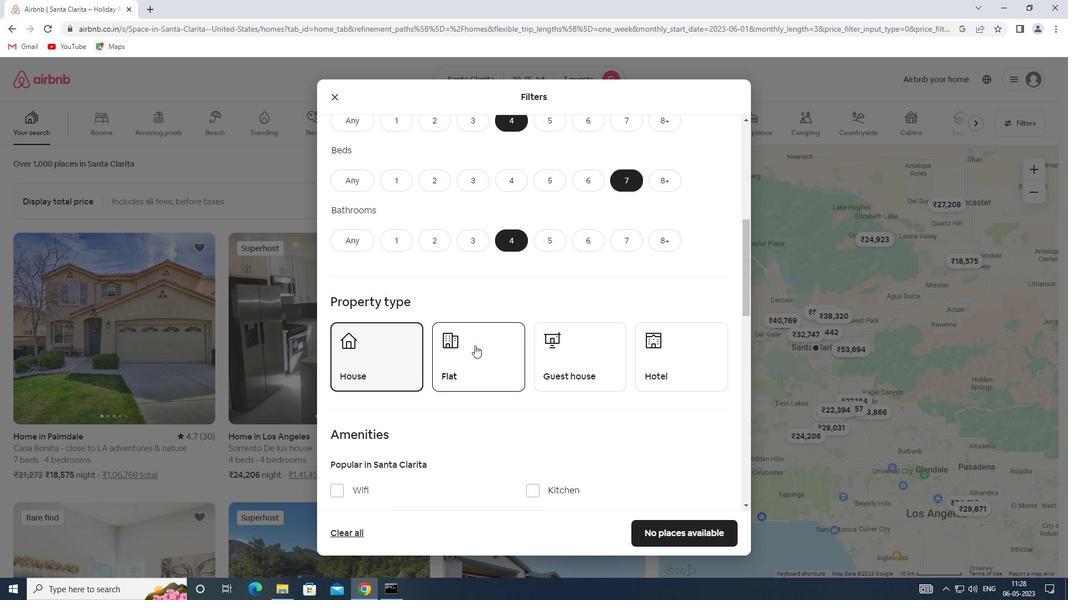 
Action: Mouse moved to (595, 367)
Screenshot: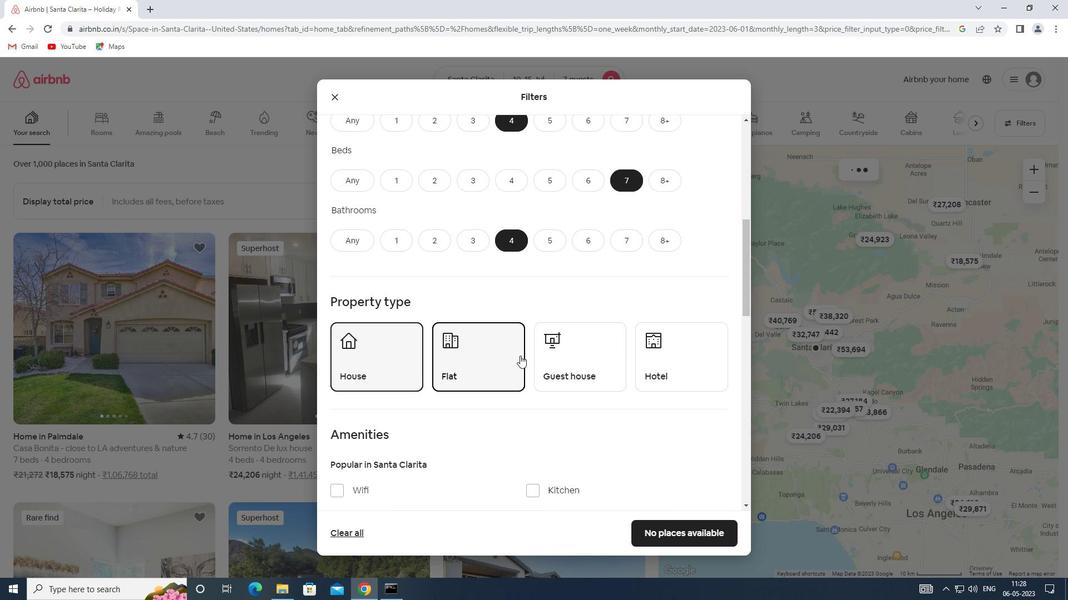 
Action: Mouse pressed left at (595, 367)
Screenshot: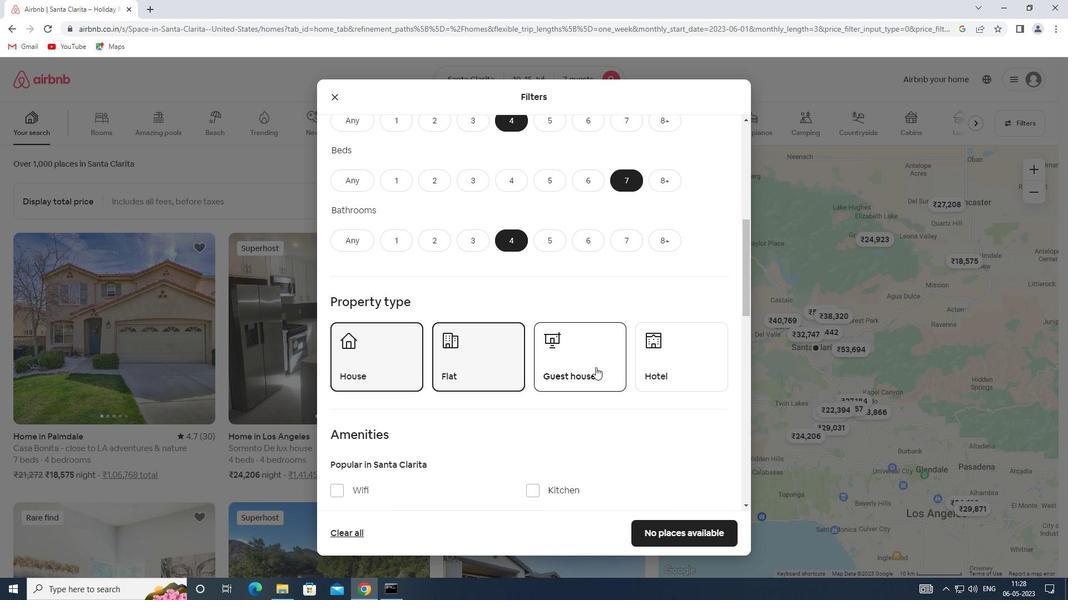 
Action: Mouse moved to (461, 325)
Screenshot: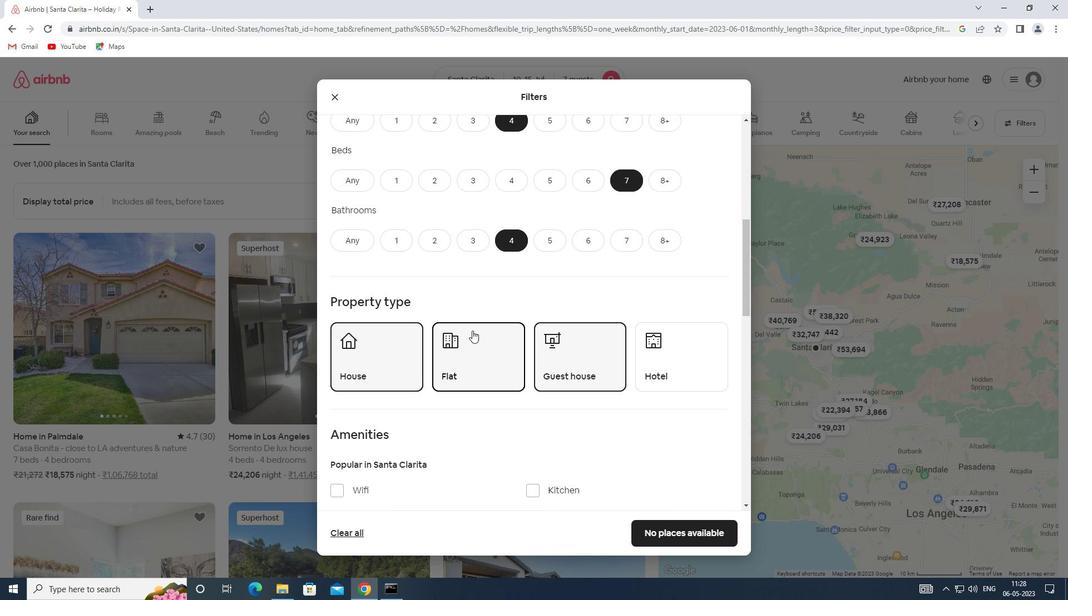 
Action: Mouse scrolled (461, 325) with delta (0, 0)
Screenshot: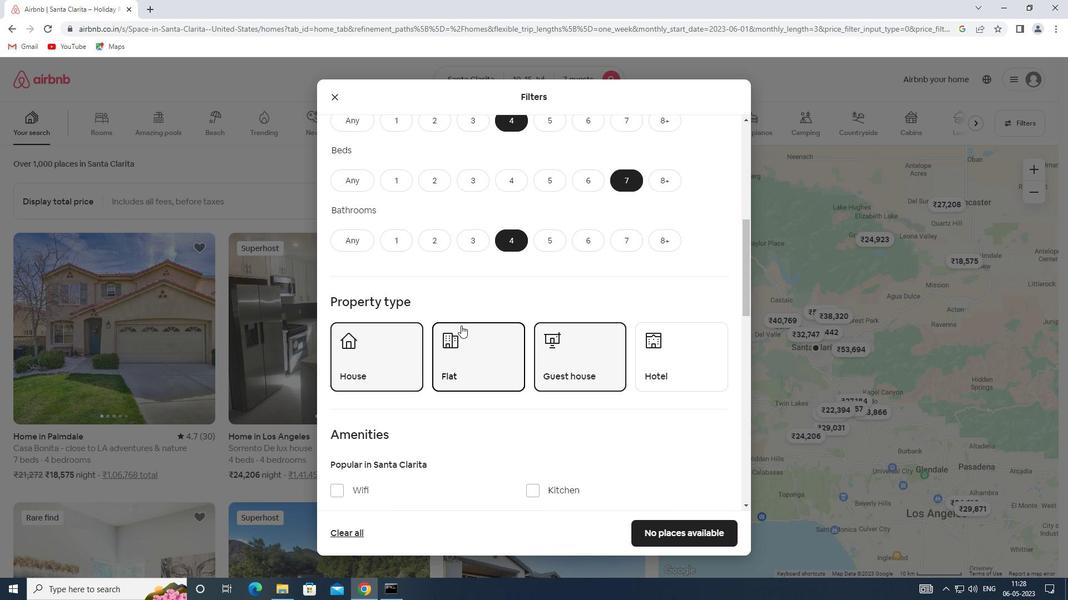 
Action: Mouse scrolled (461, 325) with delta (0, 0)
Screenshot: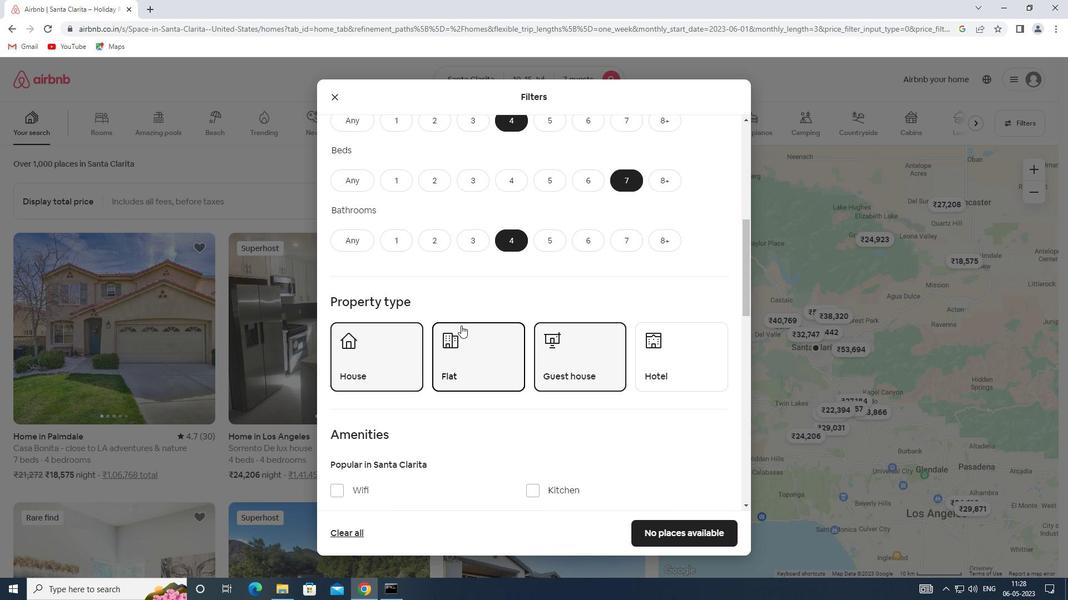 
Action: Mouse moved to (366, 378)
Screenshot: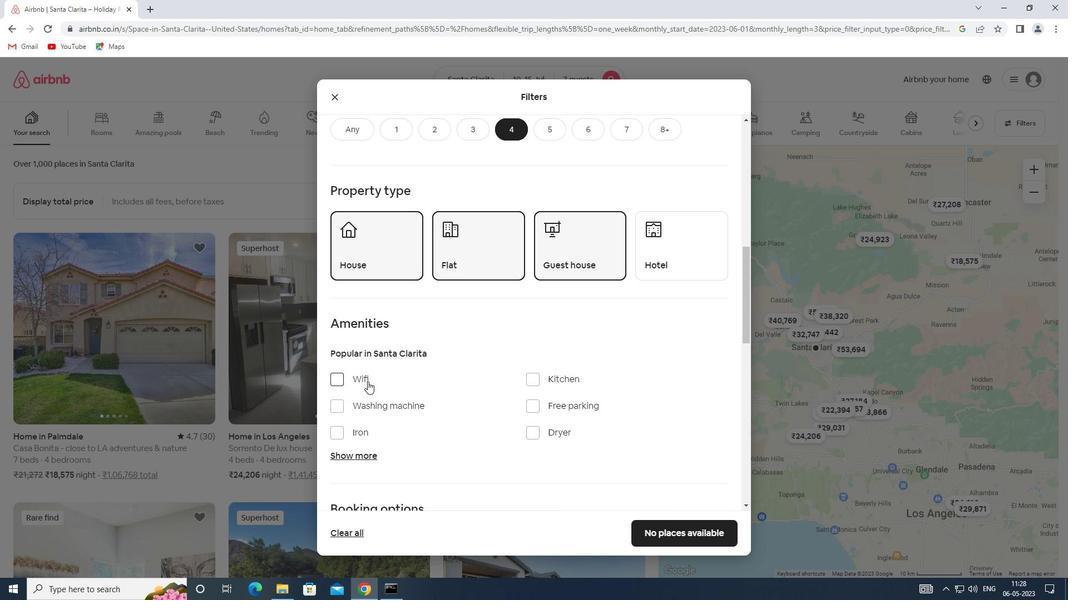
Action: Mouse pressed left at (366, 378)
Screenshot: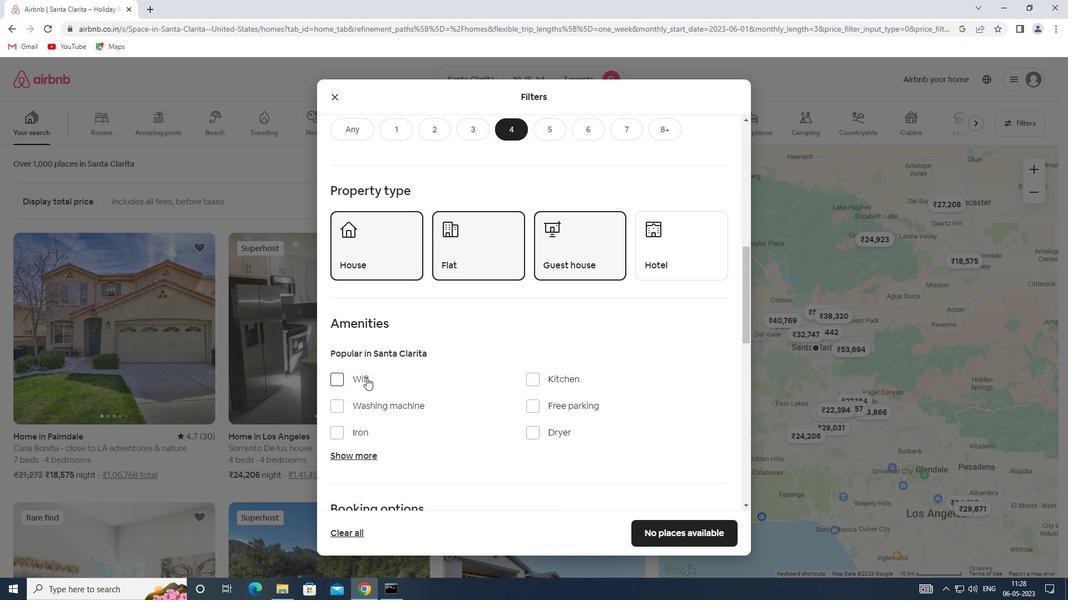 
Action: Mouse moved to (391, 359)
Screenshot: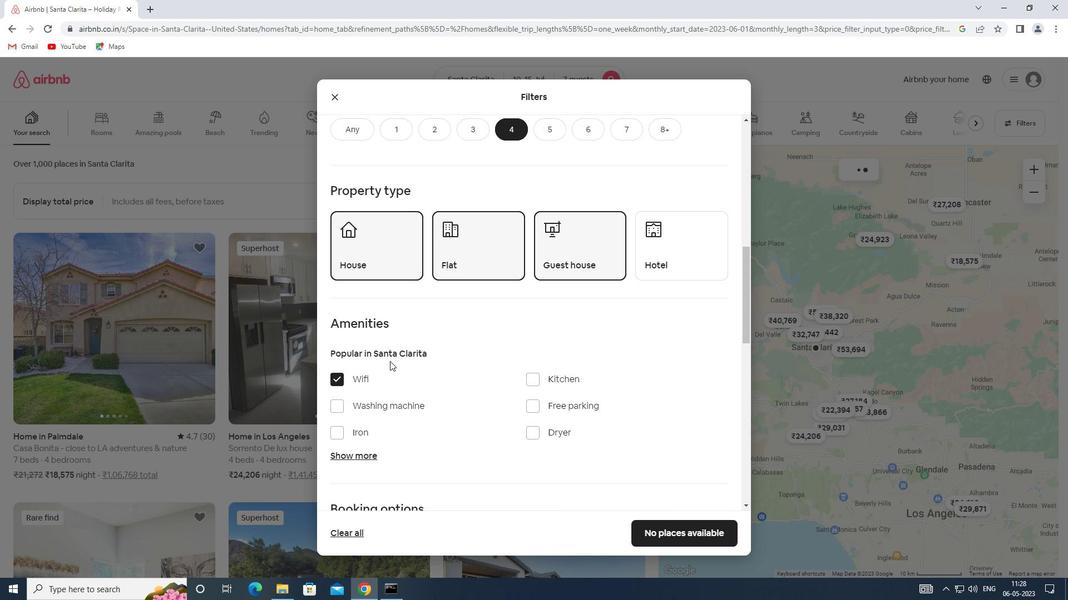 
Action: Mouse scrolled (391, 359) with delta (0, 0)
Screenshot: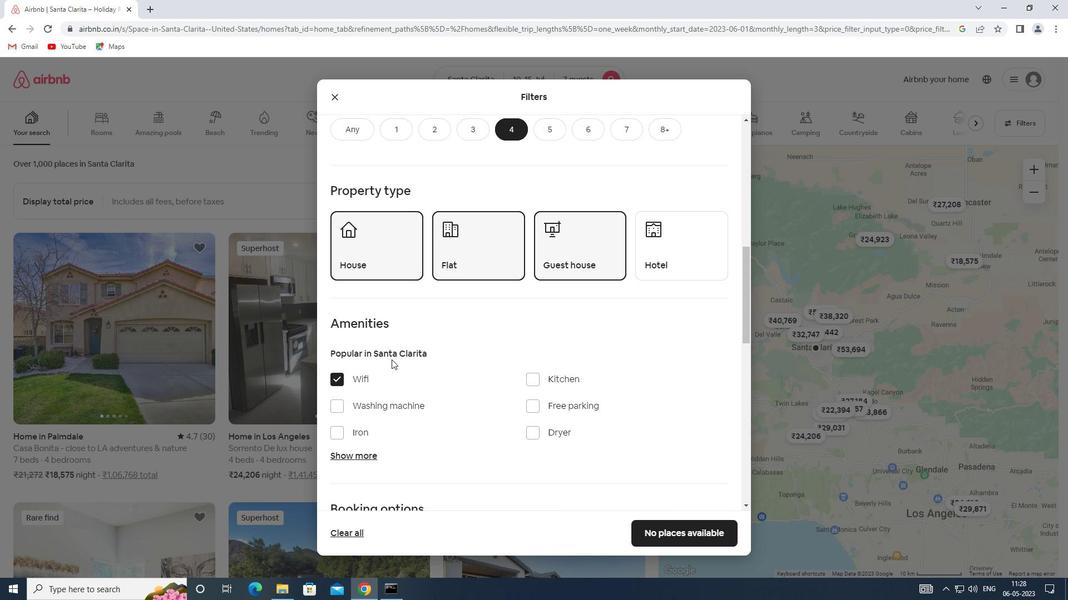 
Action: Mouse moved to (367, 399)
Screenshot: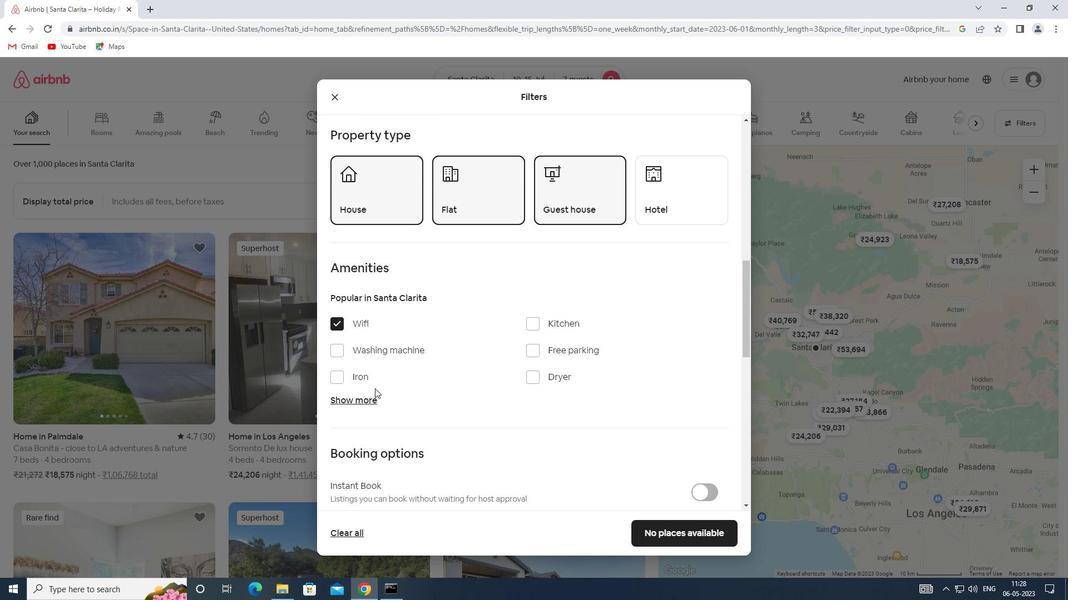 
Action: Mouse pressed left at (367, 399)
Screenshot: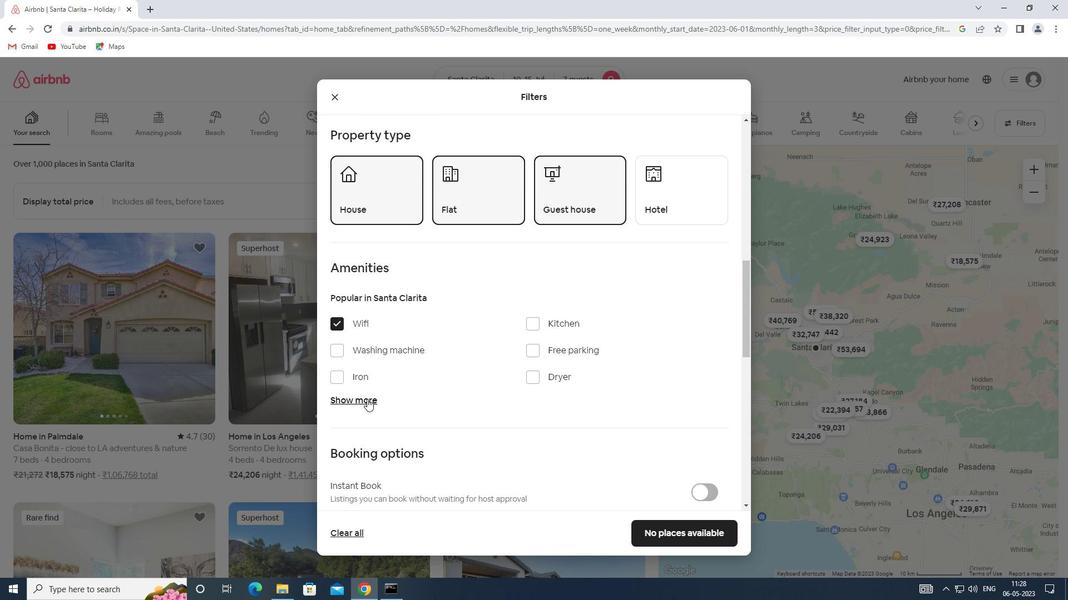 
Action: Mouse moved to (457, 328)
Screenshot: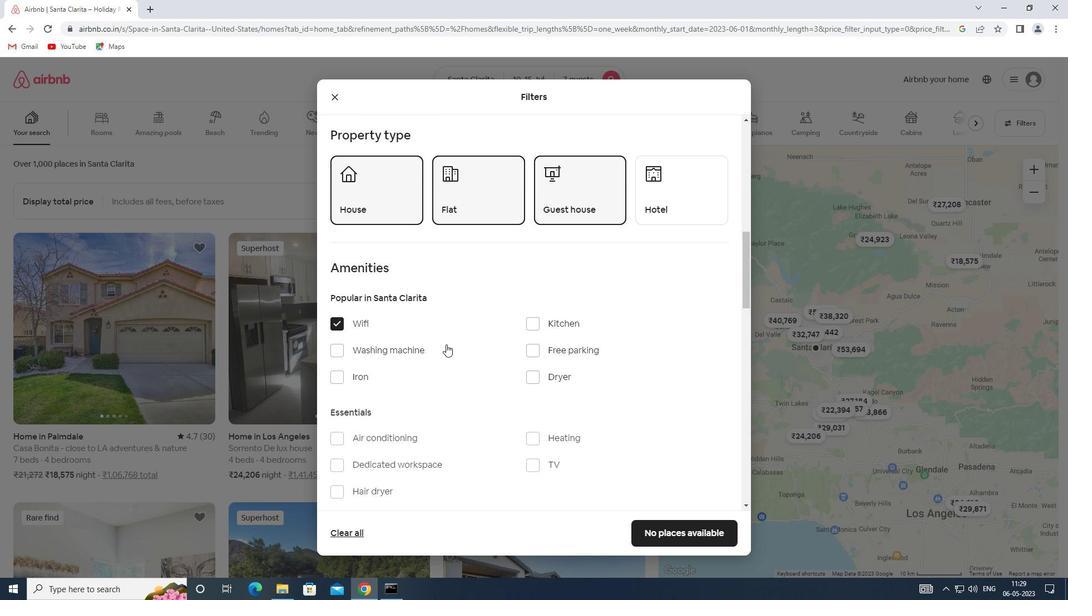 
Action: Mouse scrolled (457, 328) with delta (0, 0)
Screenshot: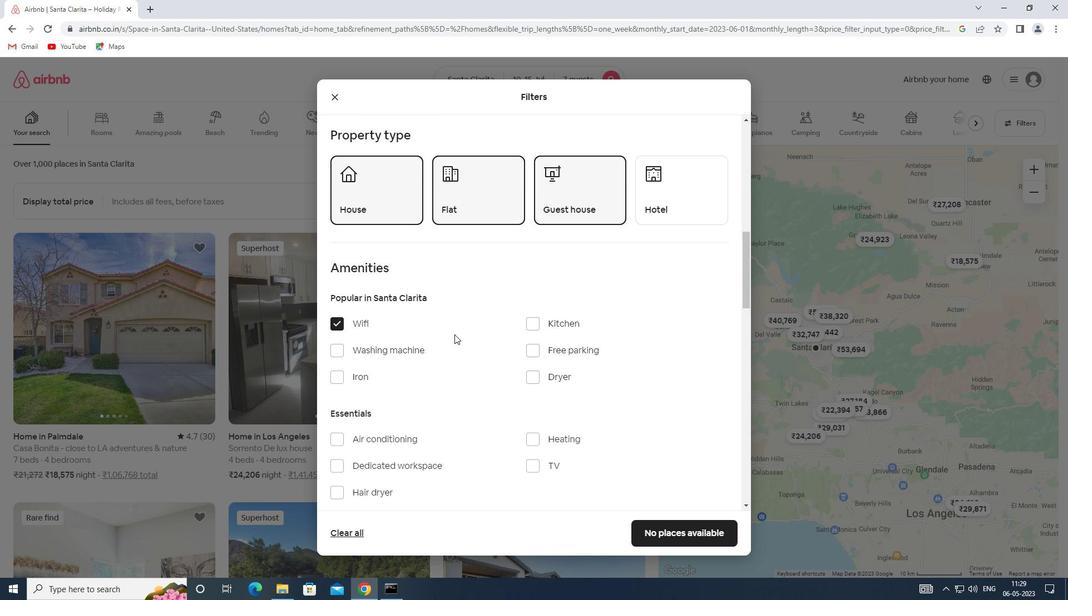 
Action: Mouse scrolled (457, 328) with delta (0, 0)
Screenshot: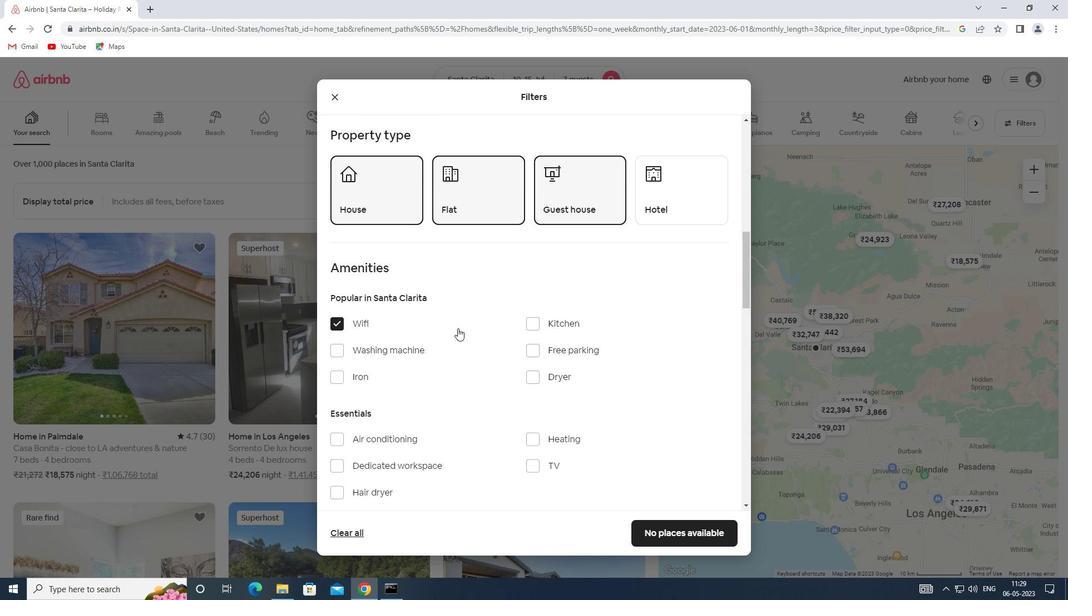 
Action: Mouse scrolled (457, 328) with delta (0, 0)
Screenshot: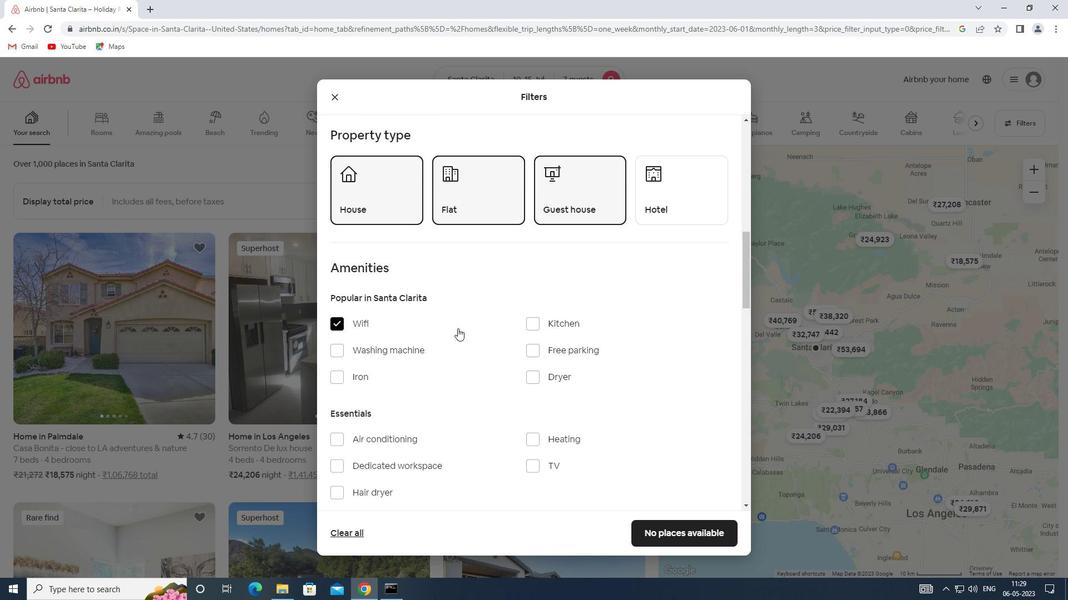 
Action: Mouse moved to (538, 300)
Screenshot: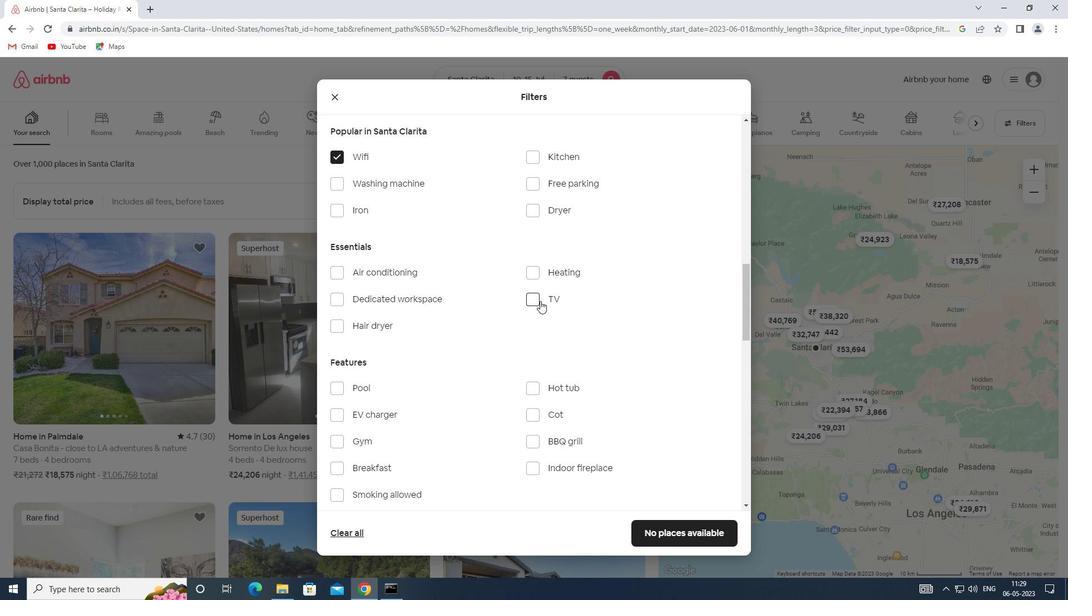 
Action: Mouse pressed left at (538, 300)
Screenshot: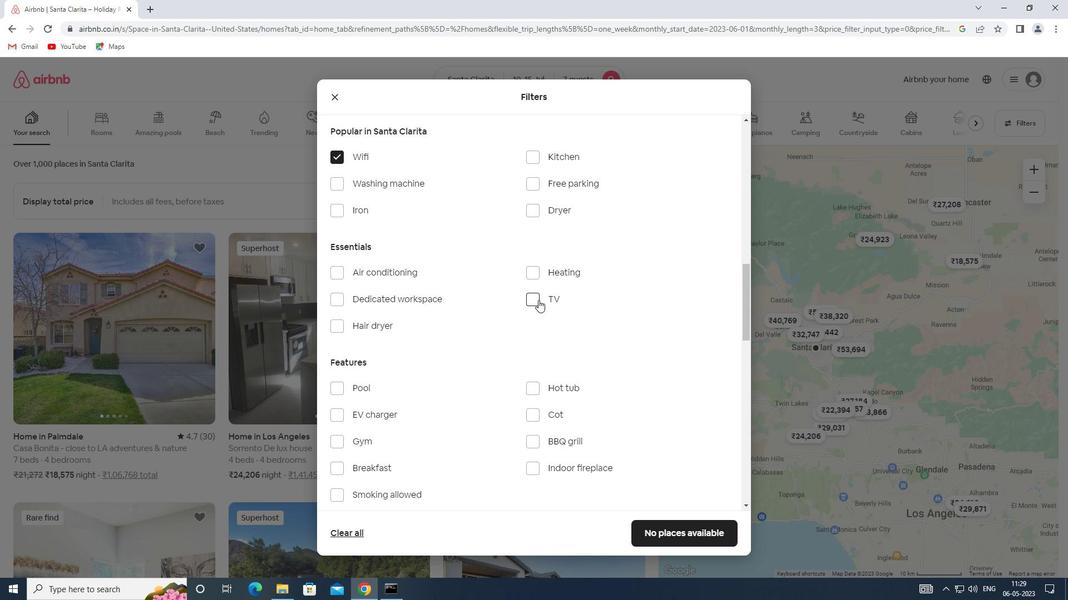 
Action: Mouse moved to (541, 184)
Screenshot: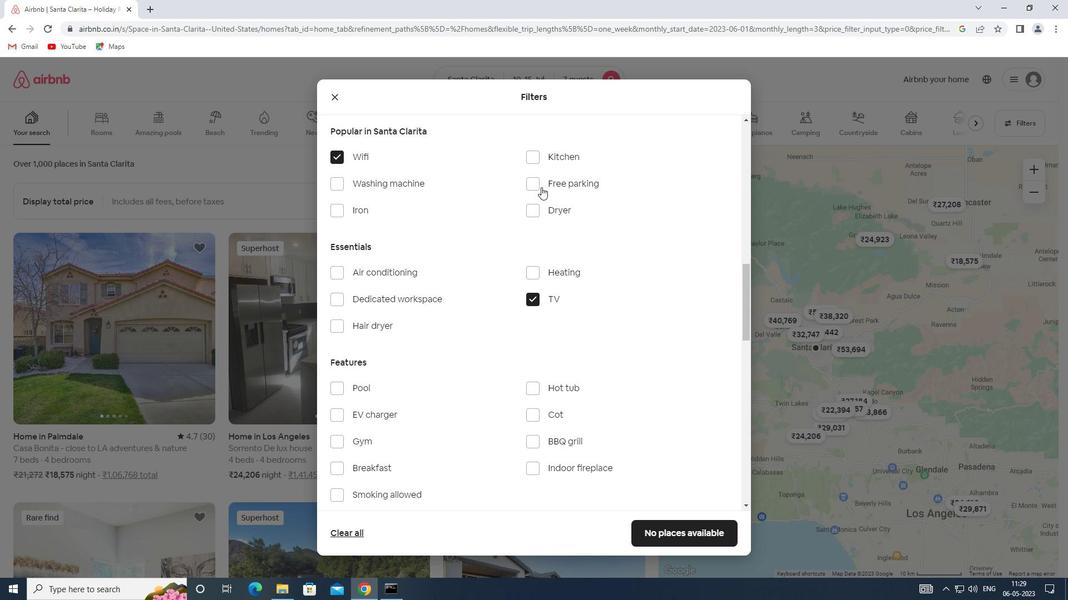 
Action: Mouse pressed left at (541, 184)
Screenshot: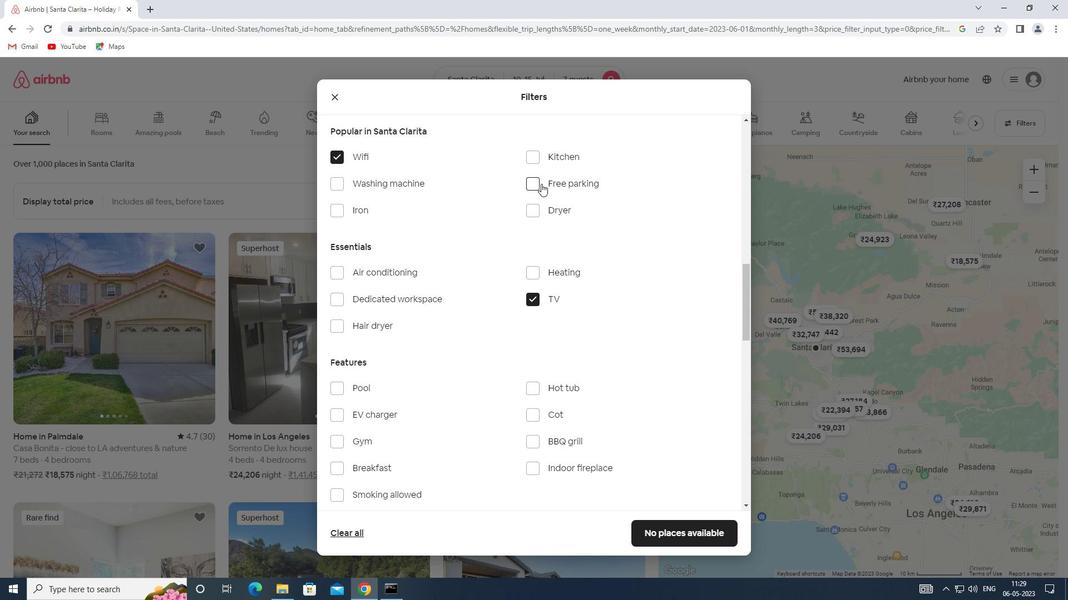 
Action: Mouse scrolled (541, 183) with delta (0, 0)
Screenshot: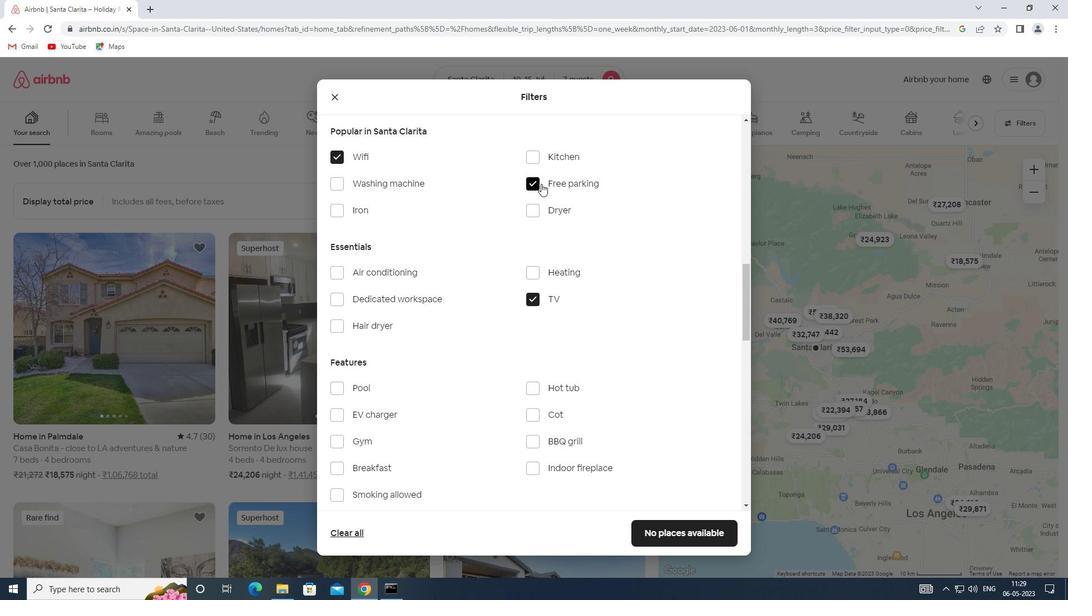 
Action: Mouse scrolled (541, 183) with delta (0, 0)
Screenshot: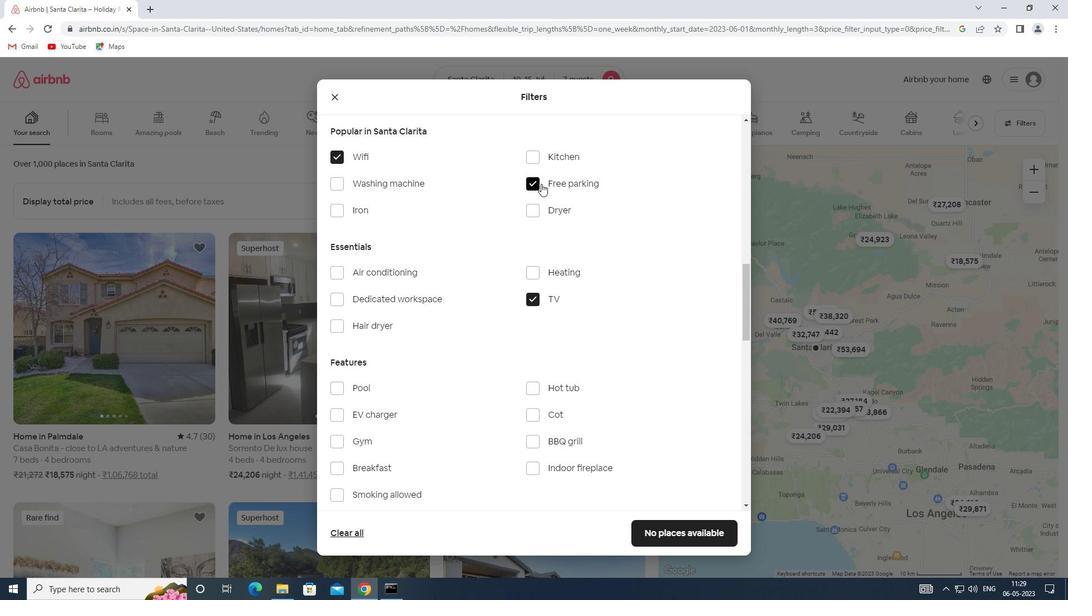
Action: Mouse moved to (369, 333)
Screenshot: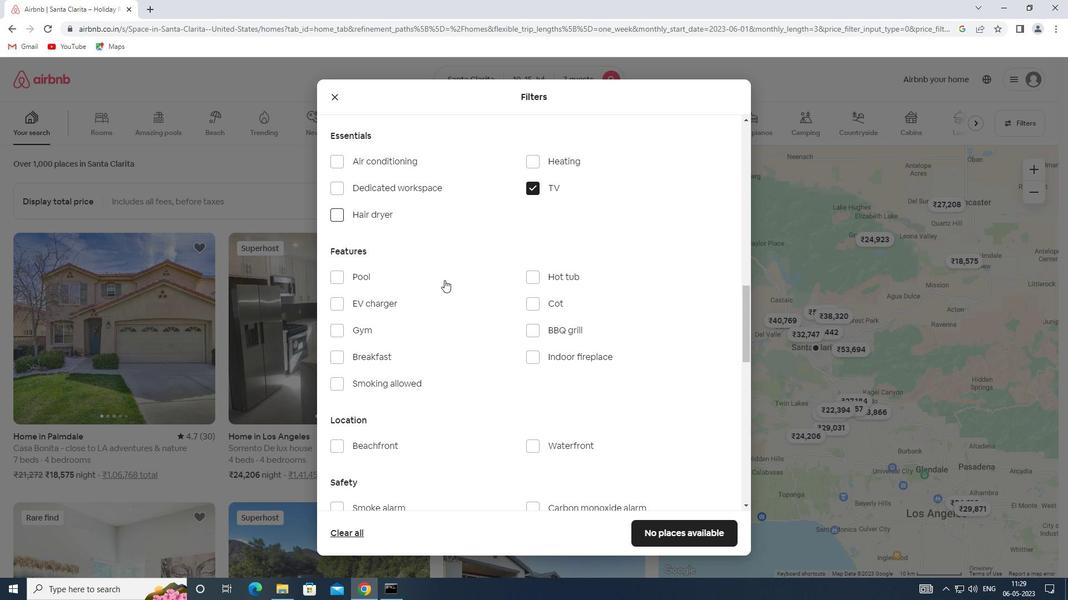 
Action: Mouse pressed left at (369, 333)
Screenshot: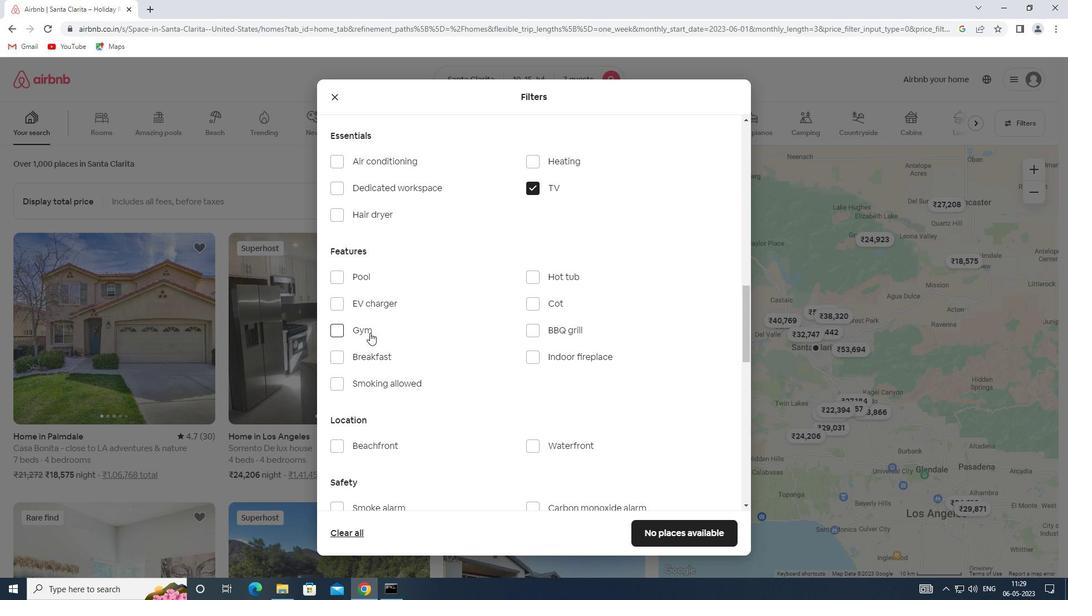 
Action: Mouse moved to (392, 302)
Screenshot: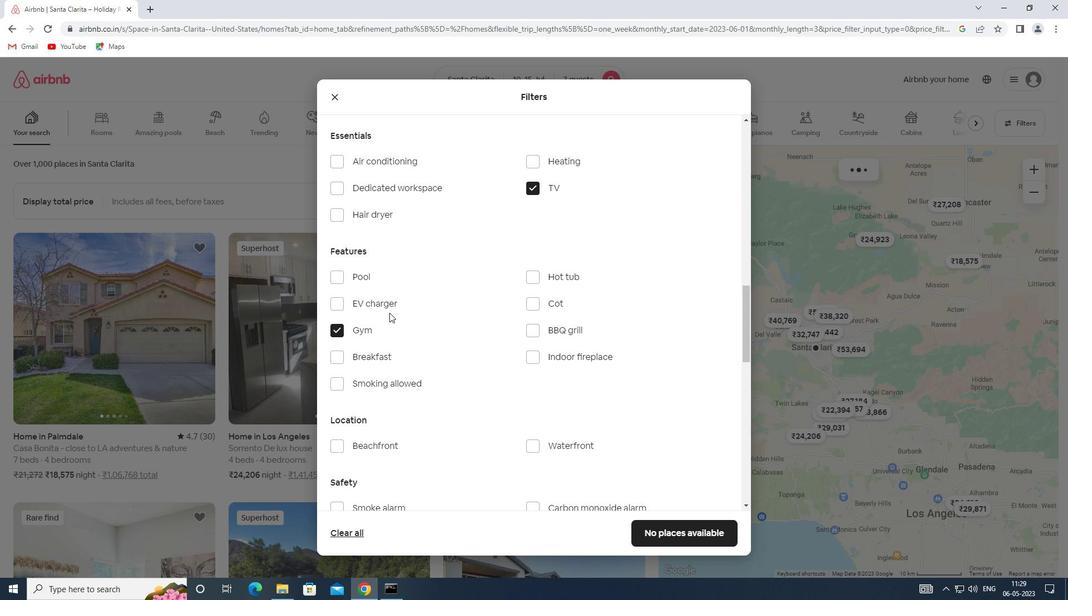 
Action: Mouse scrolled (392, 301) with delta (0, 0)
Screenshot: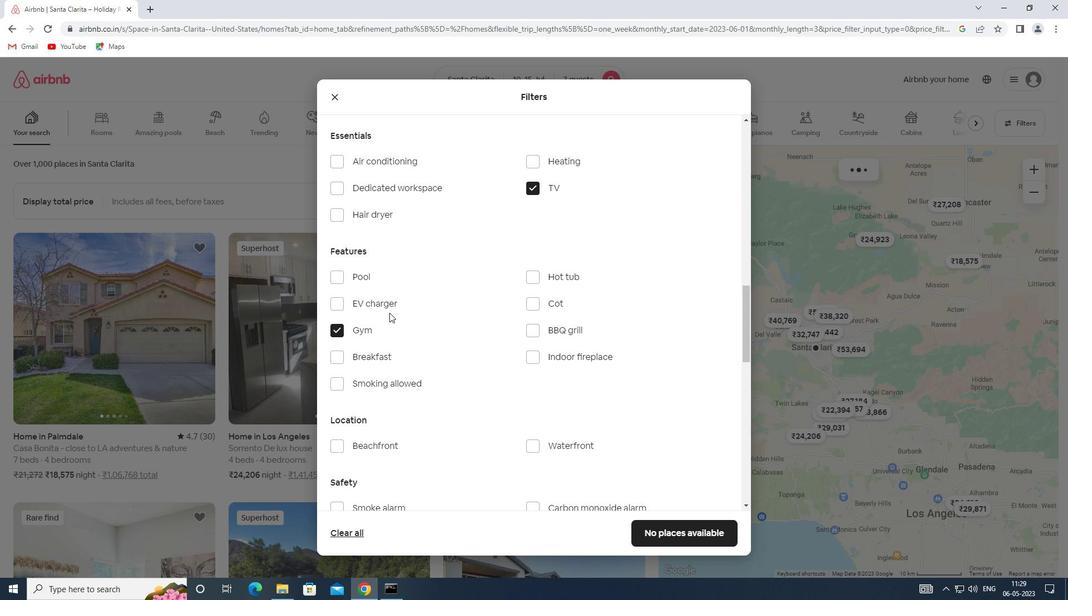 
Action: Mouse scrolled (392, 301) with delta (0, 0)
Screenshot: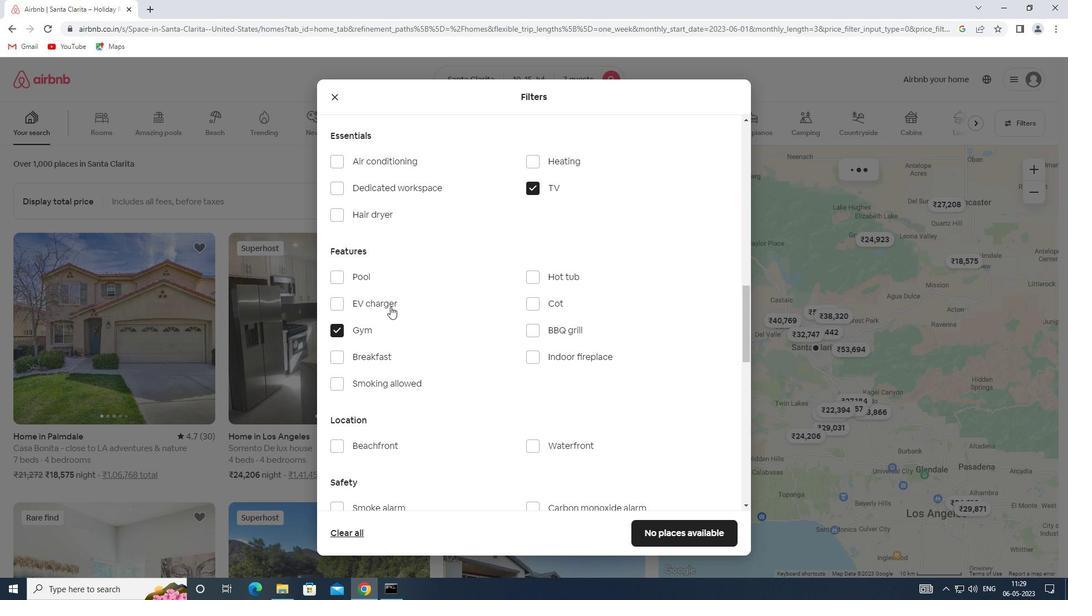 
Action: Mouse moved to (338, 248)
Screenshot: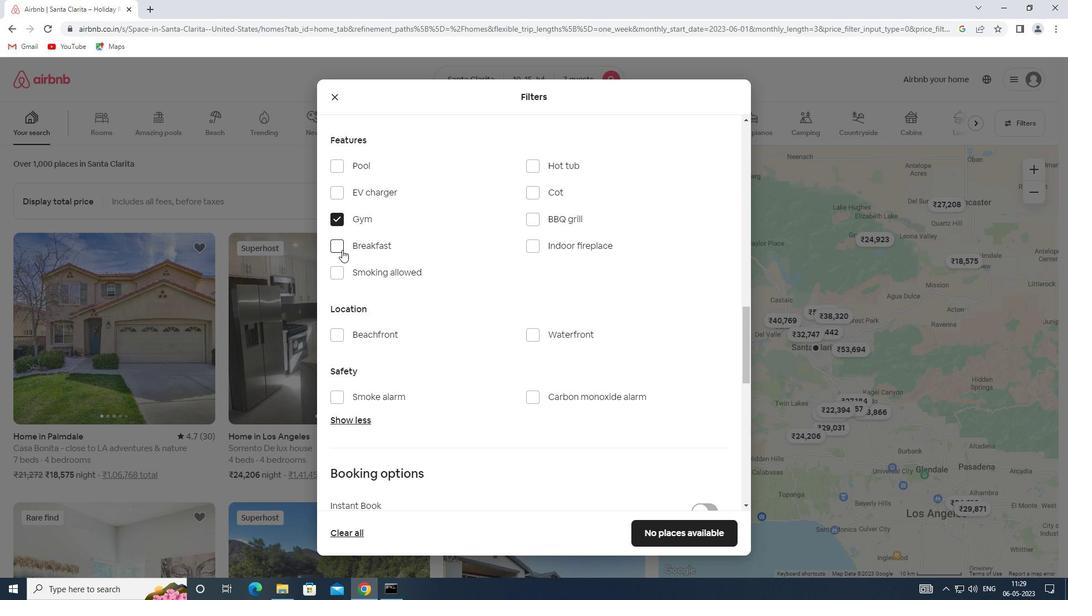 
Action: Mouse pressed left at (338, 248)
Screenshot: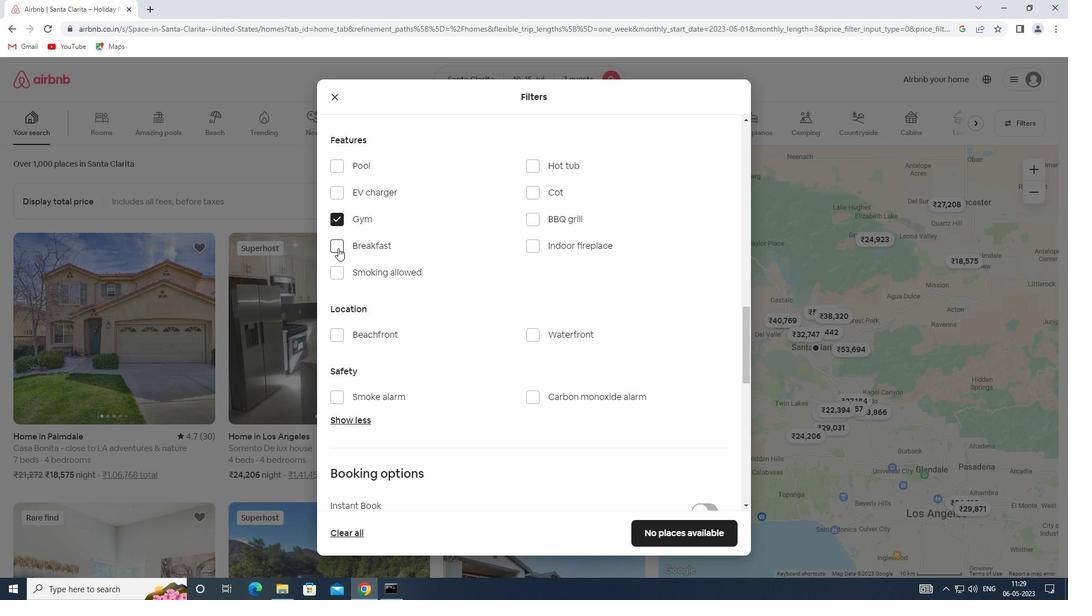 
Action: Mouse scrolled (338, 248) with delta (0, 0)
Screenshot: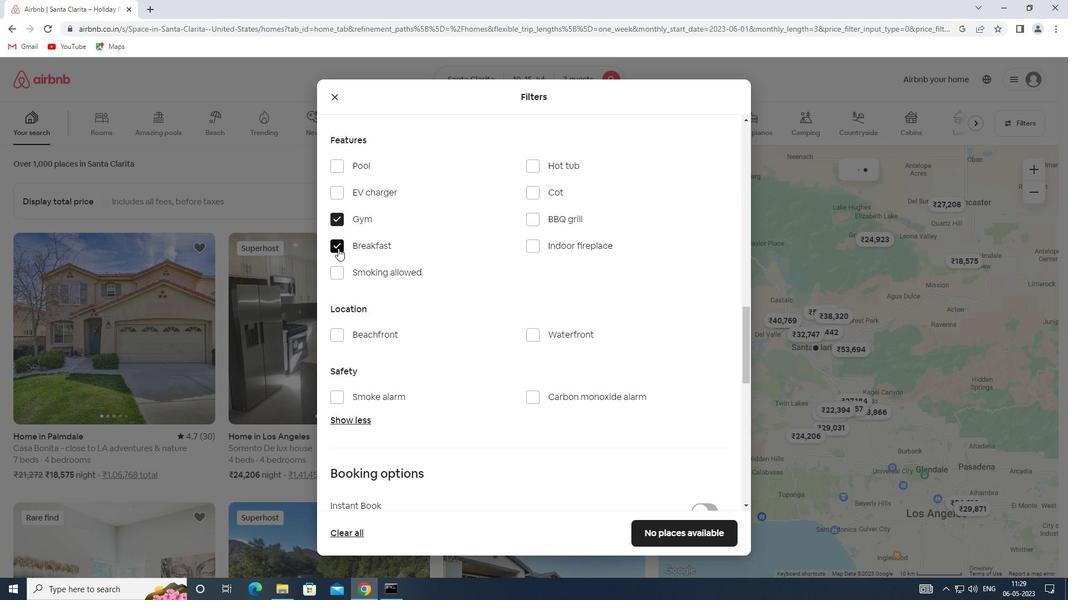 
Action: Mouse scrolled (338, 248) with delta (0, 0)
Screenshot: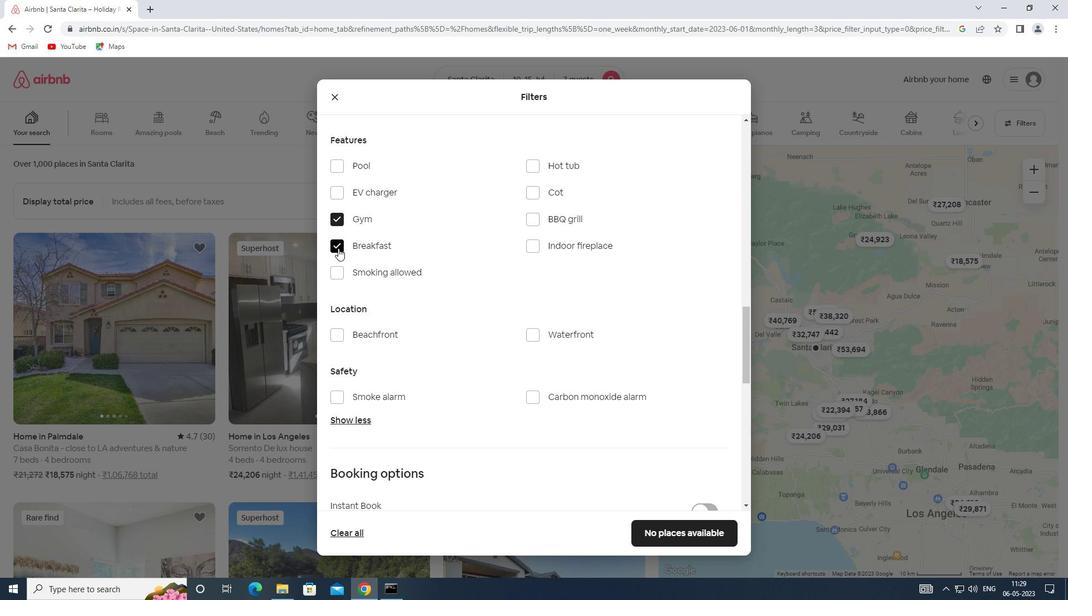 
Action: Mouse scrolled (338, 248) with delta (0, 0)
Screenshot: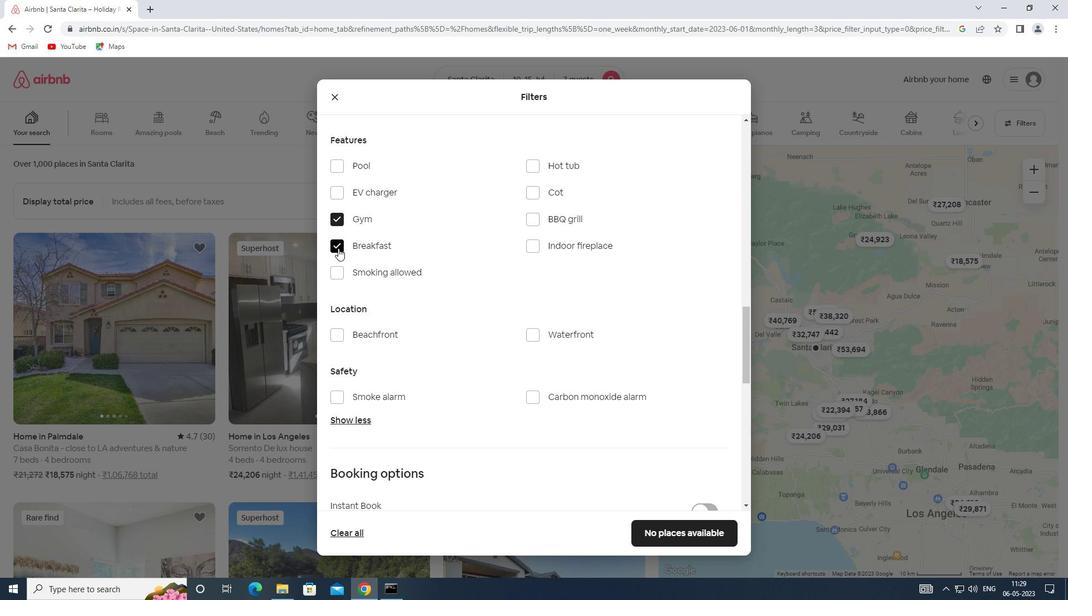 
Action: Mouse scrolled (338, 248) with delta (0, 0)
Screenshot: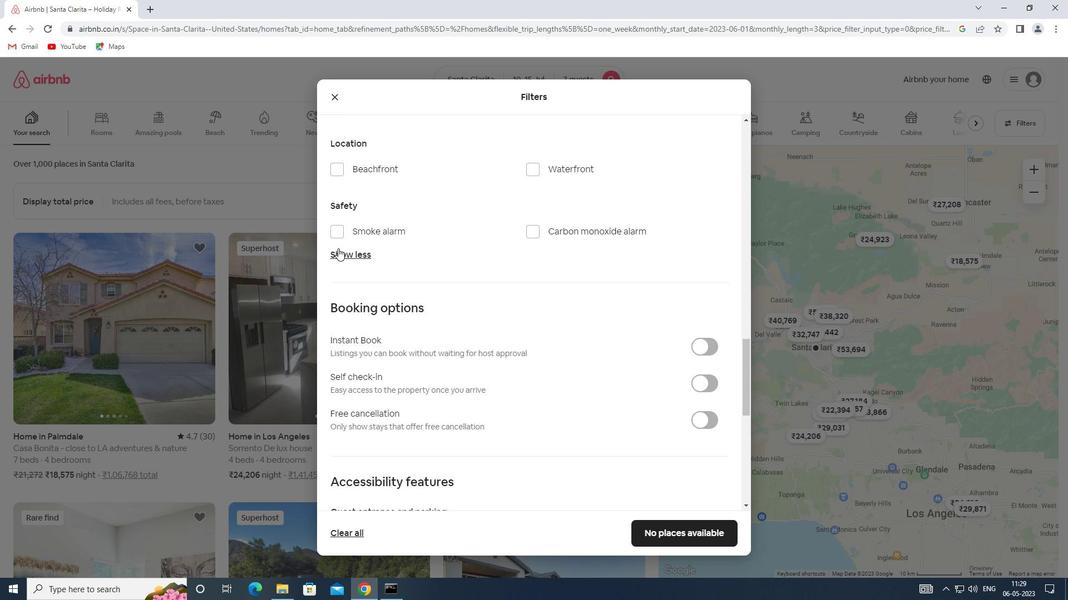 
Action: Mouse scrolled (338, 248) with delta (0, 0)
Screenshot: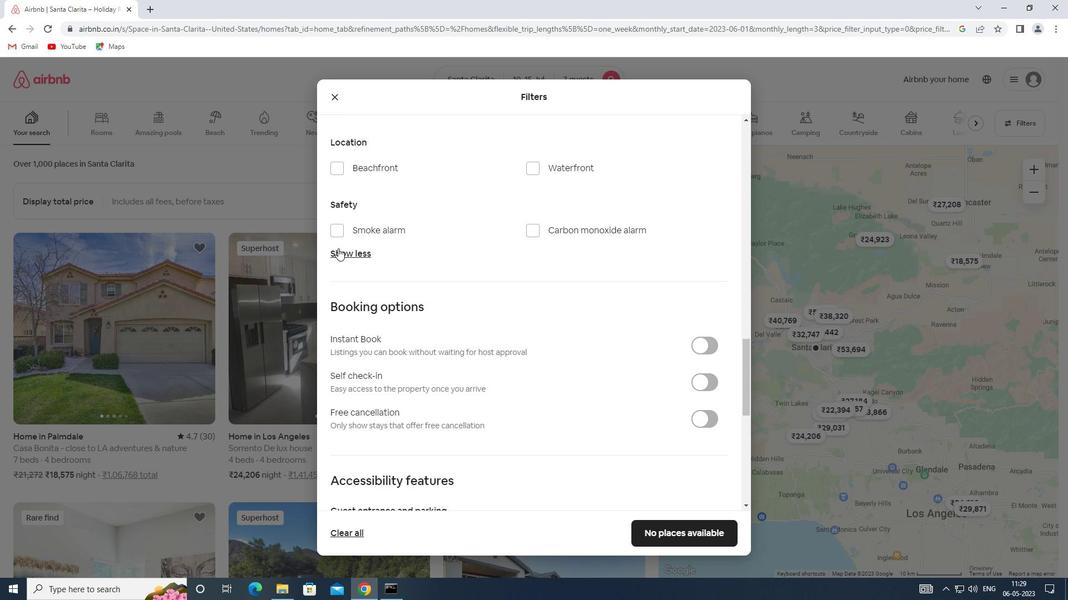 
Action: Mouse moved to (702, 272)
Screenshot: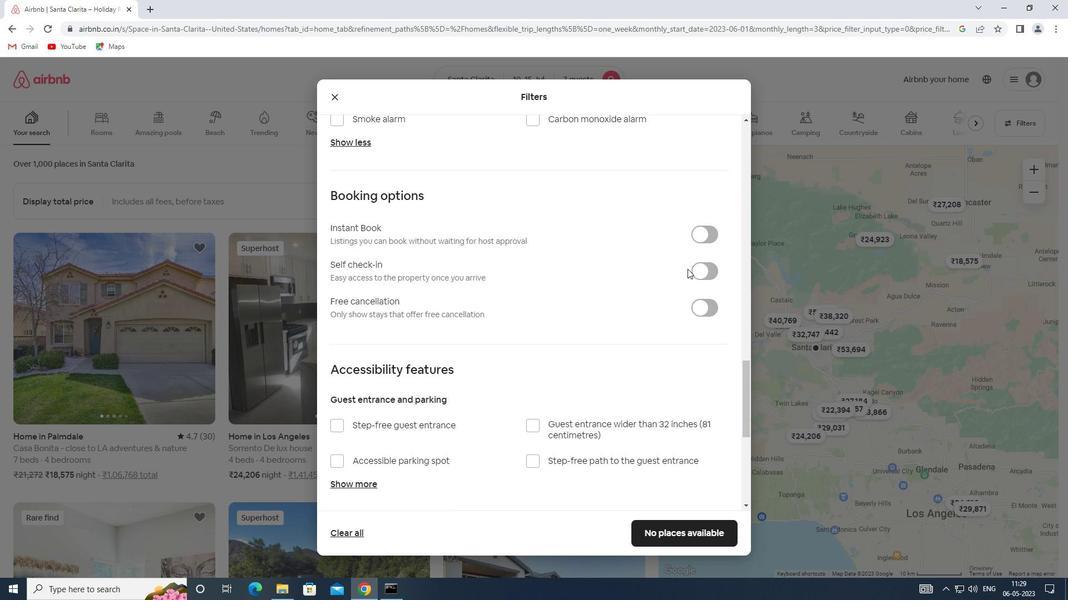 
Action: Mouse pressed left at (702, 272)
Screenshot: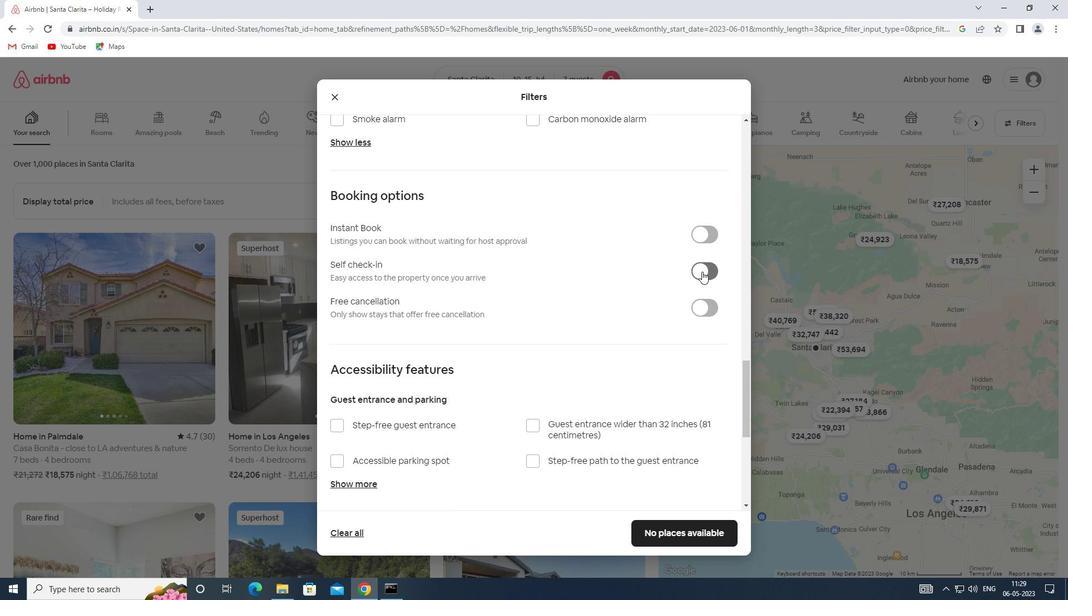 
Action: Mouse moved to (373, 330)
Screenshot: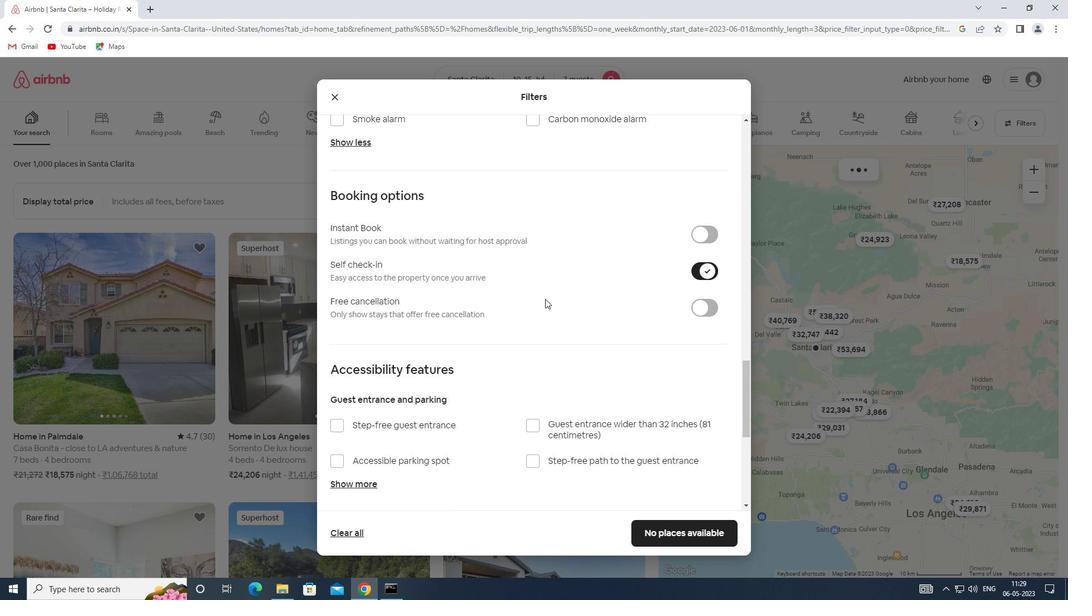 
Action: Mouse scrolled (373, 329) with delta (0, 0)
Screenshot: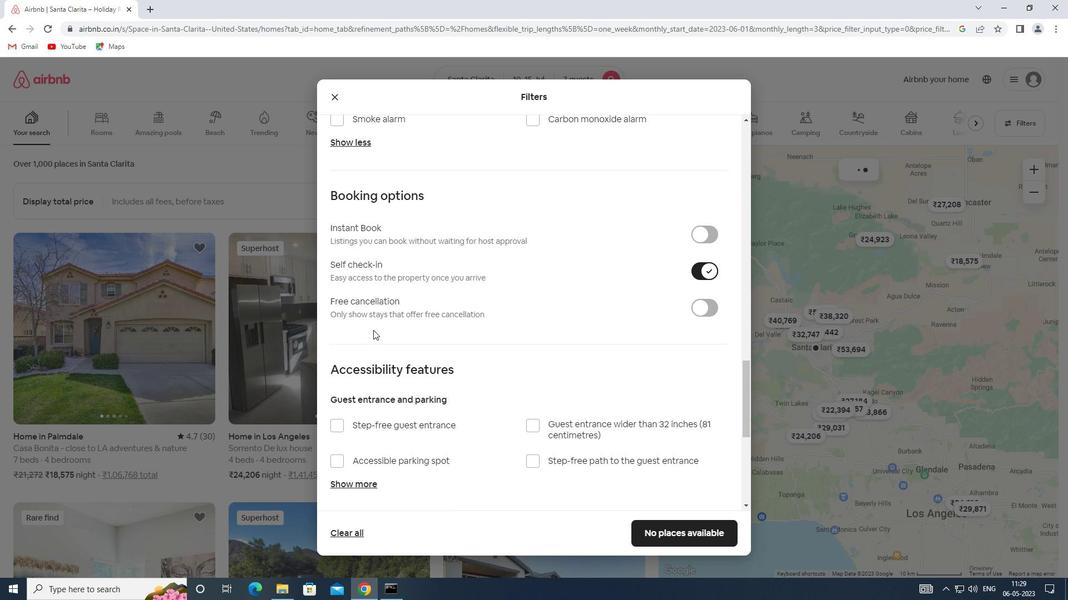 
Action: Mouse scrolled (373, 329) with delta (0, 0)
Screenshot: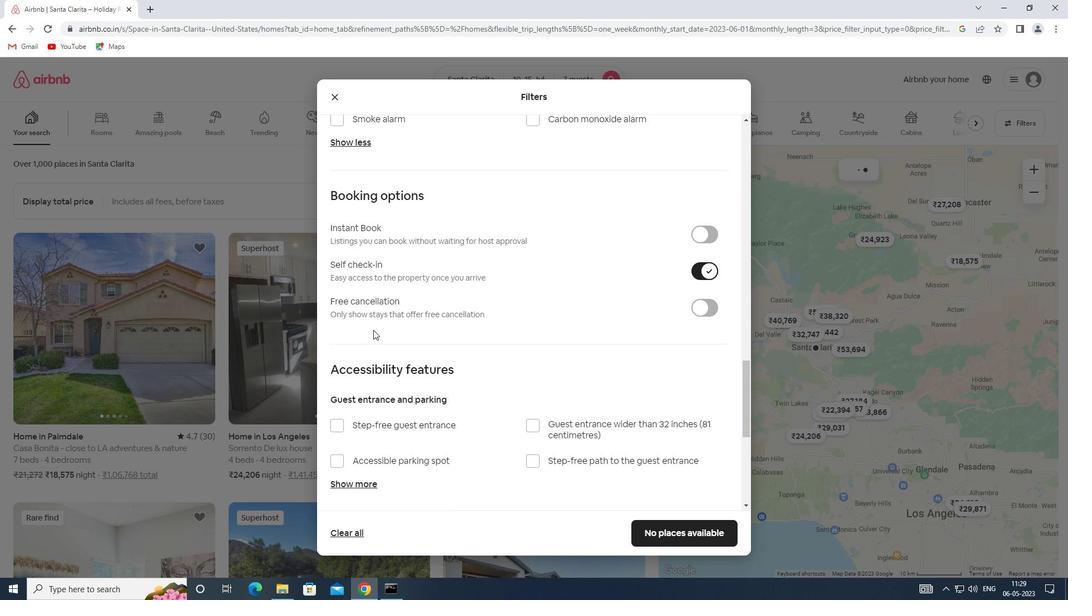 
Action: Mouse scrolled (373, 329) with delta (0, 0)
Screenshot: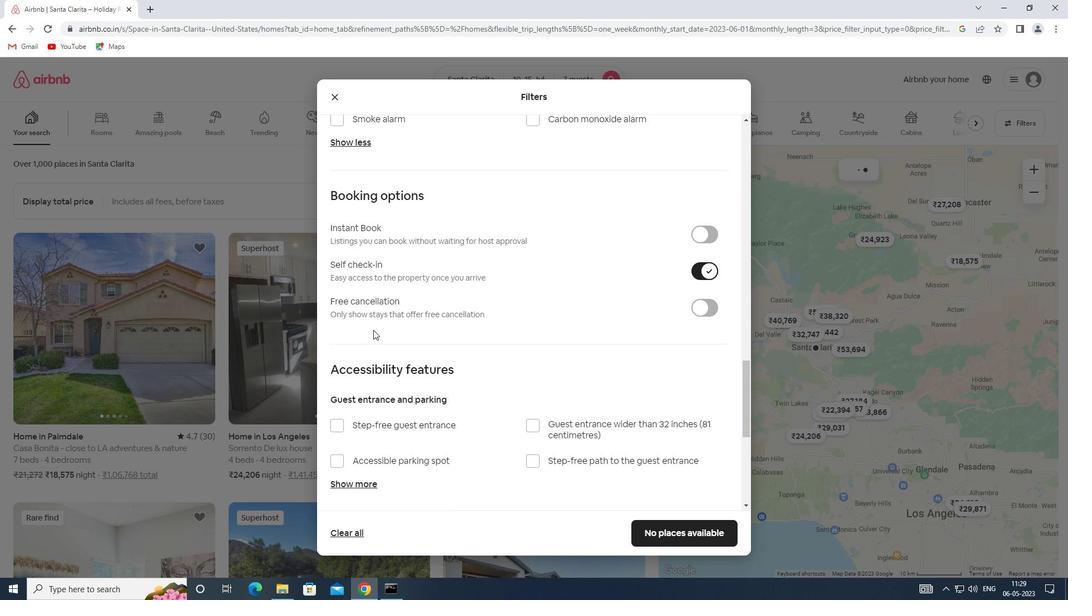 
Action: Mouse scrolled (373, 329) with delta (0, 0)
Screenshot: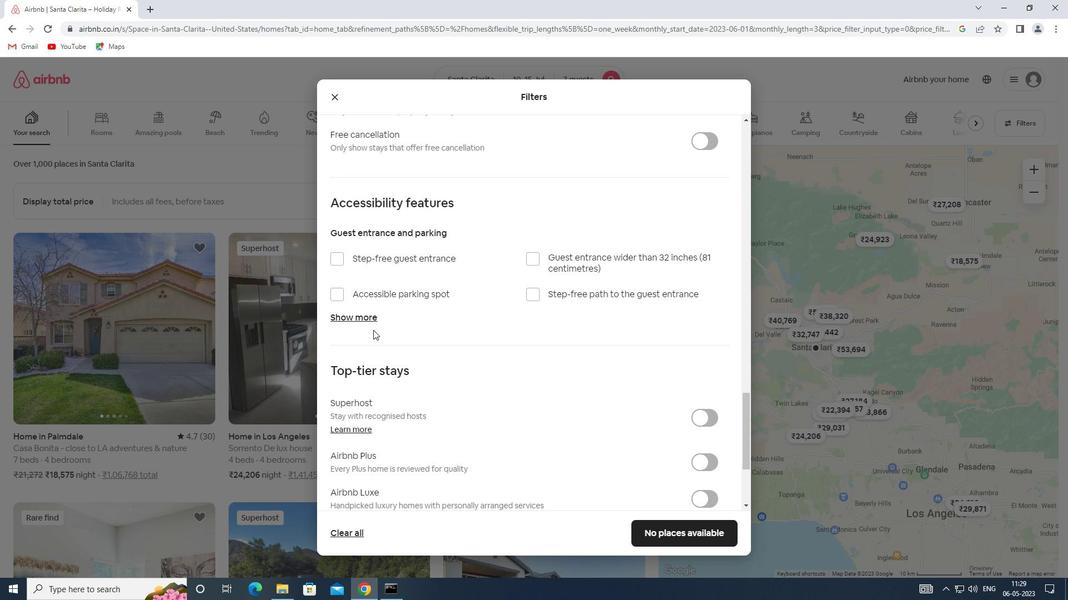 
Action: Mouse scrolled (373, 329) with delta (0, 0)
Screenshot: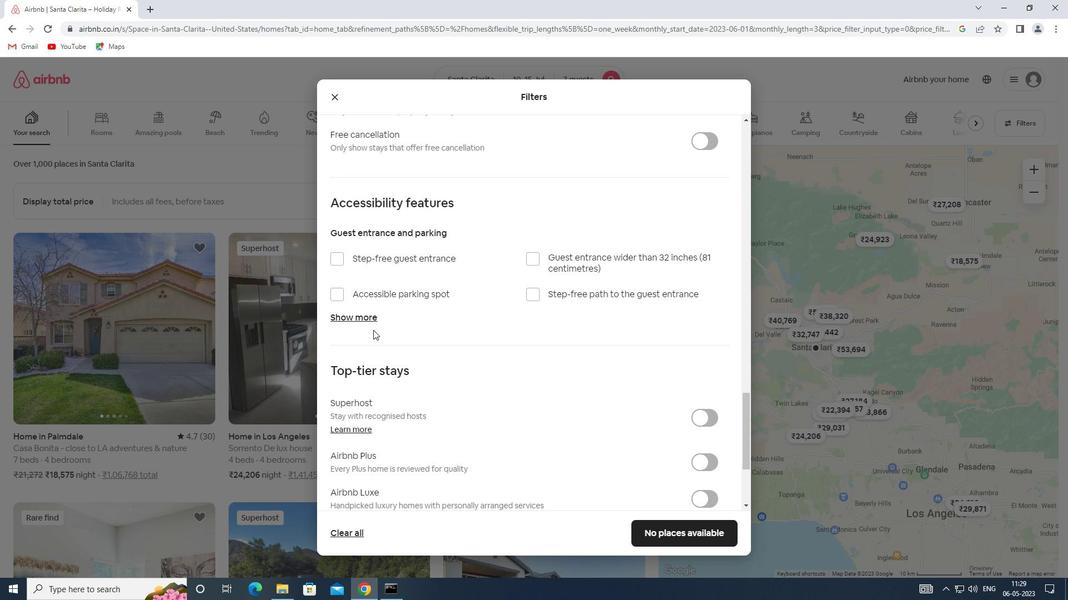 
Action: Mouse scrolled (373, 329) with delta (0, 0)
Screenshot: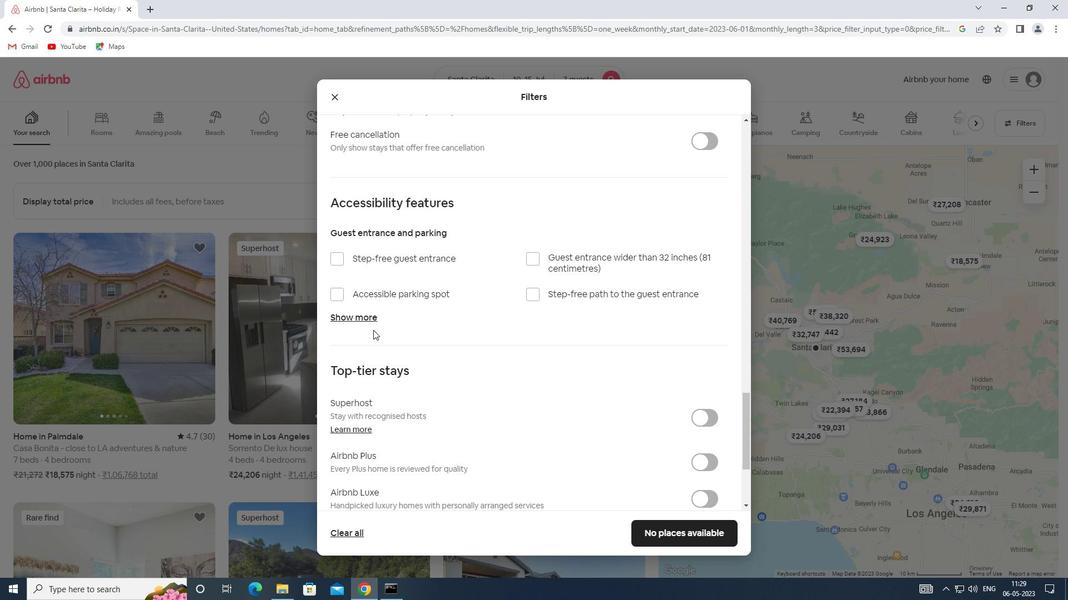 
Action: Mouse moved to (342, 432)
Screenshot: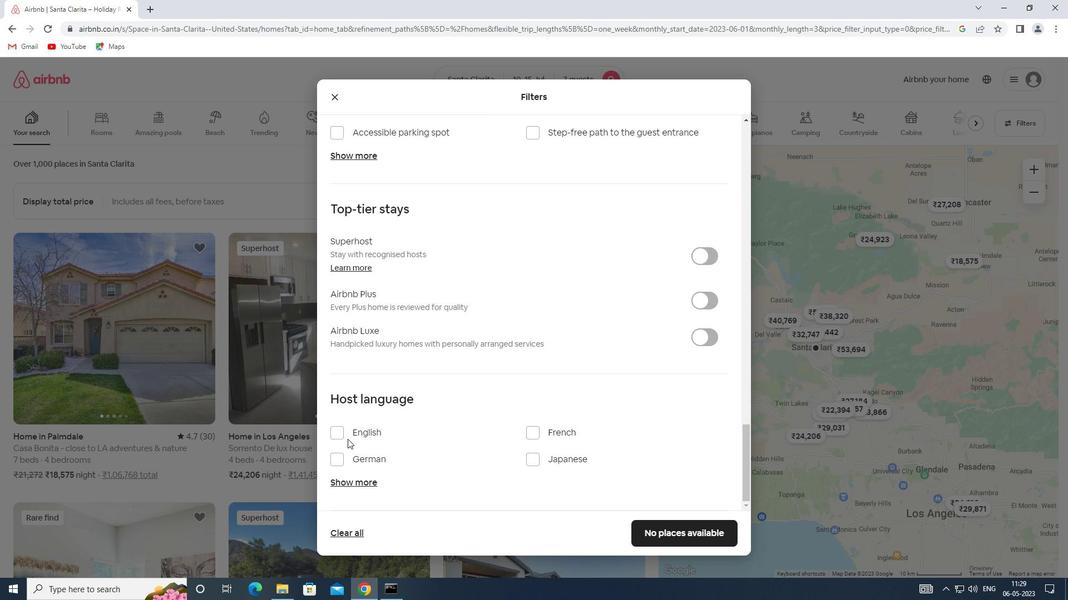 
Action: Mouse pressed left at (342, 432)
Screenshot: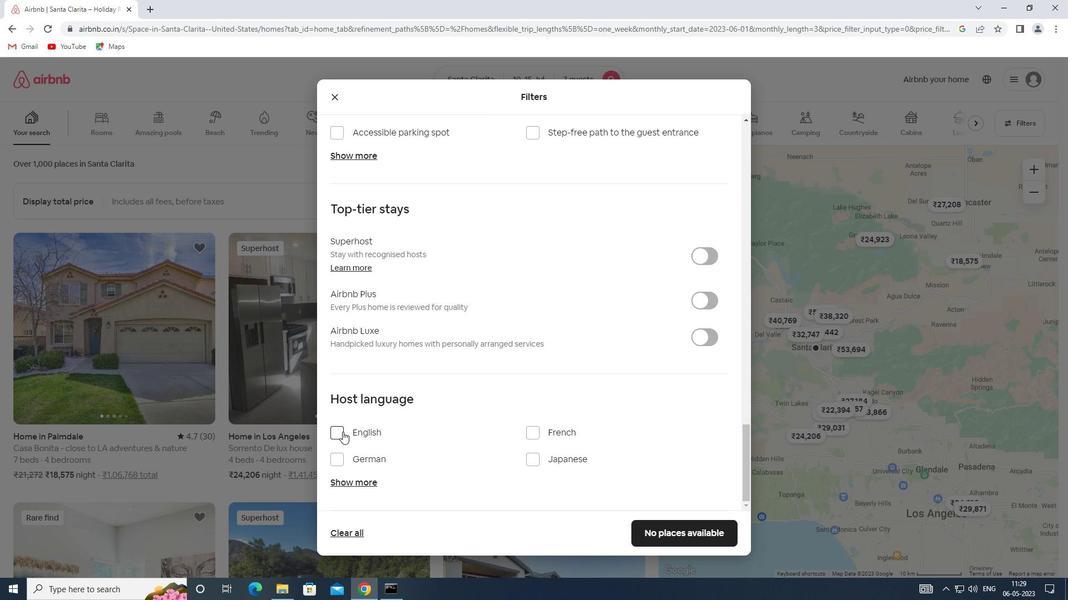 
Action: Mouse moved to (691, 531)
Screenshot: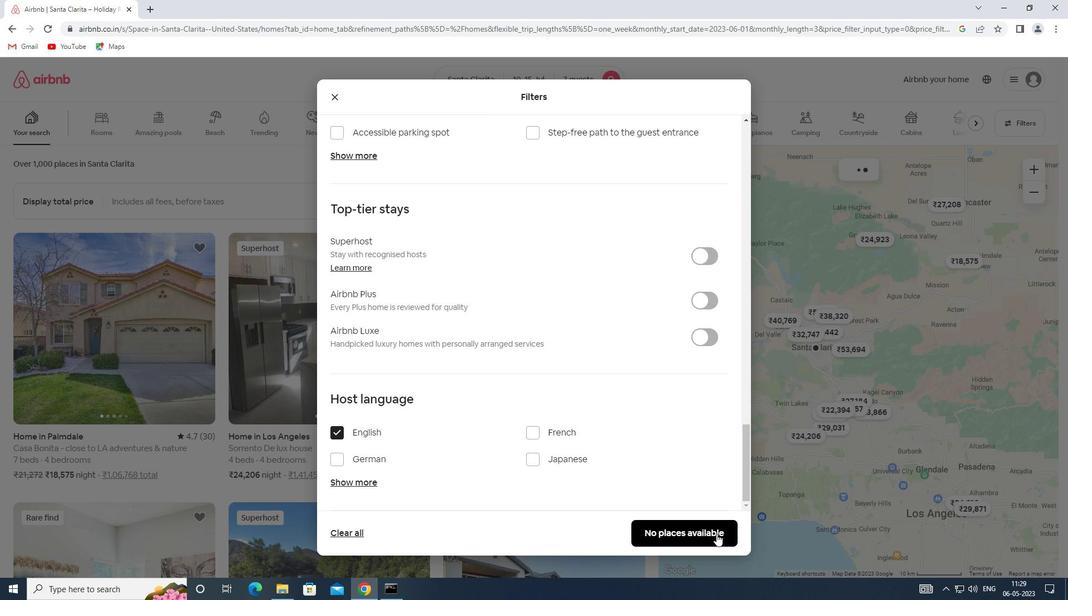 
Action: Mouse pressed left at (691, 531)
Screenshot: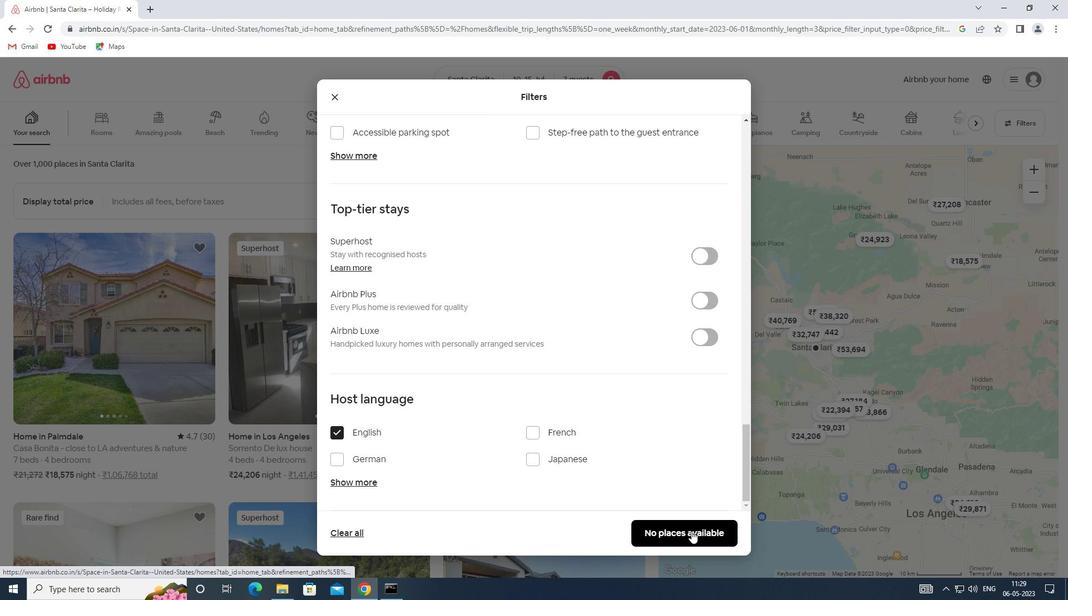 
